 Task: Create an event for the beach cleanup.
Action: Mouse pressed left at (166, 223)
Screenshot: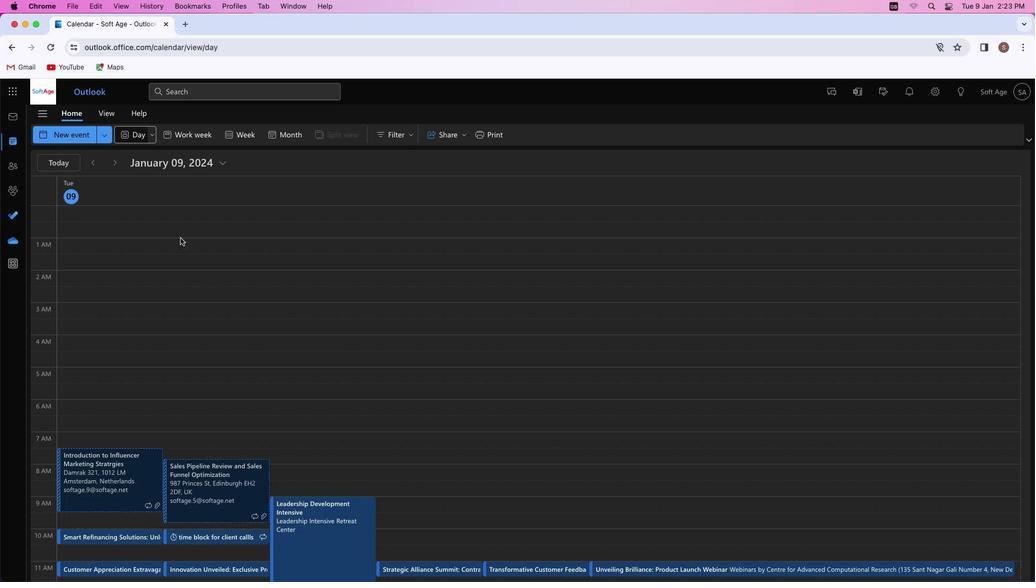 
Action: Mouse moved to (58, 121)
Screenshot: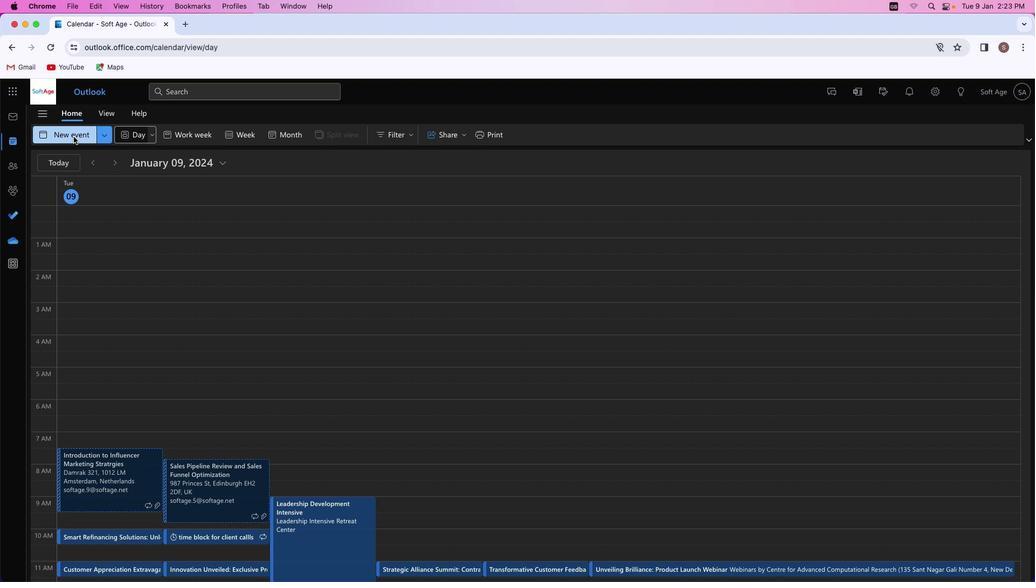 
Action: Mouse pressed left at (58, 121)
Screenshot: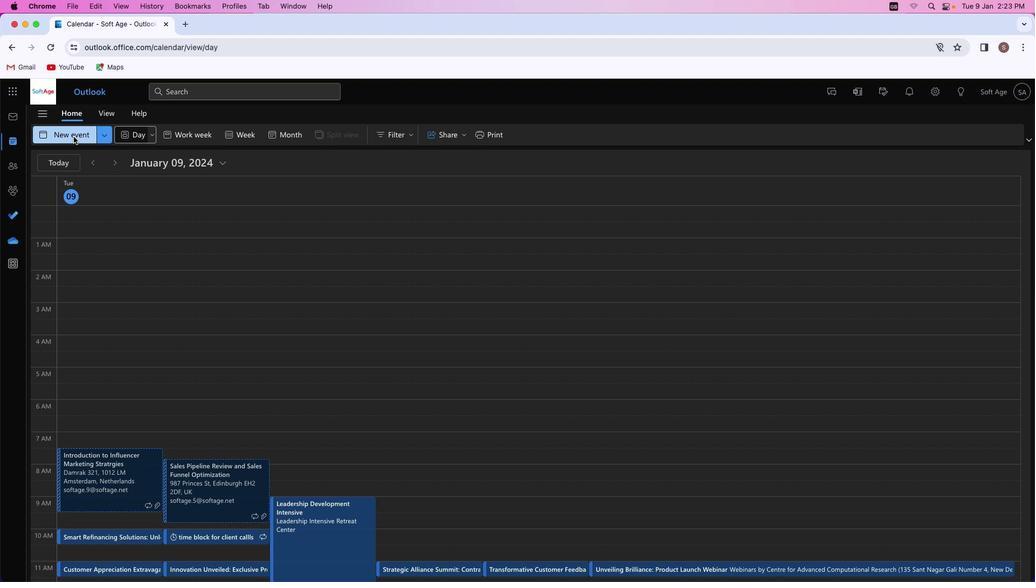 
Action: Mouse moved to (263, 186)
Screenshot: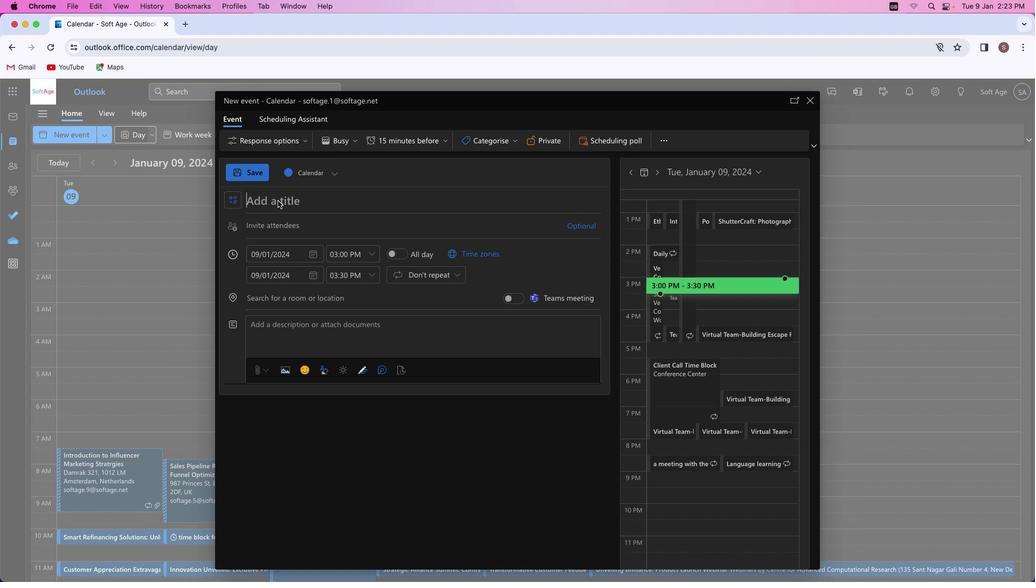 
Action: Mouse pressed left at (263, 186)
Screenshot: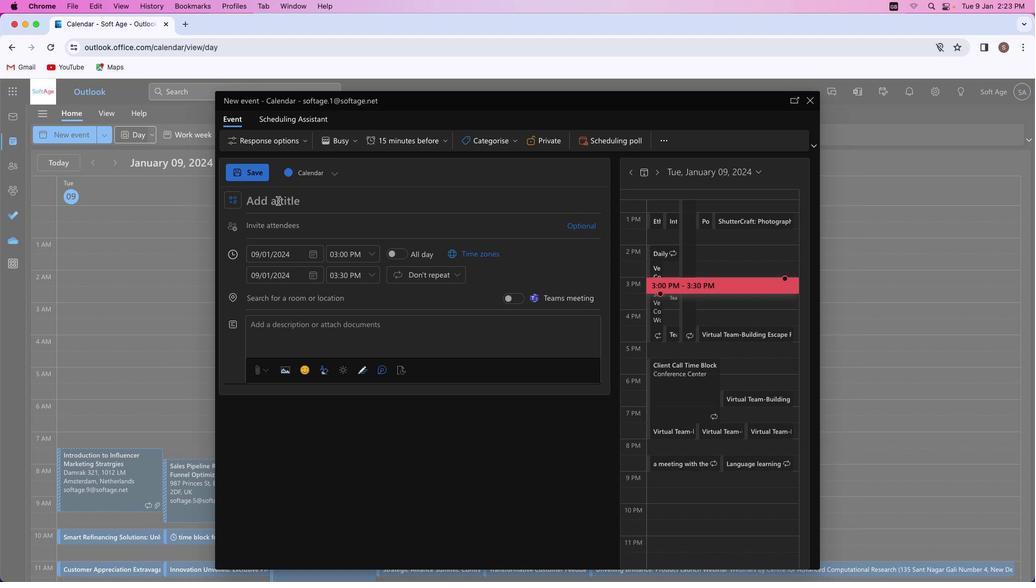 
Action: Key pressed Key.shift'C''o''a''s''t''a''l'Key.spaceKey.shift'C''a''r''e'Key.spaceKey.shift'I''n''i''t''i''a''t''i''v''e'Key.shift_r':'Key.spaceKey.shift'B''e''a''c''h'Key.space'c''l''e''a''n''u''p'
Screenshot: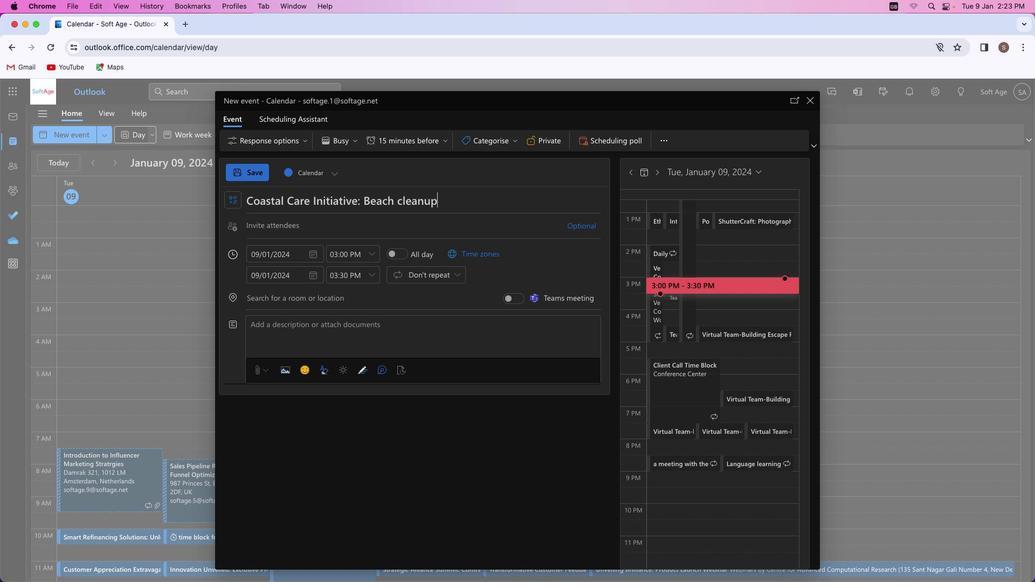 
Action: Mouse moved to (387, 186)
Screenshot: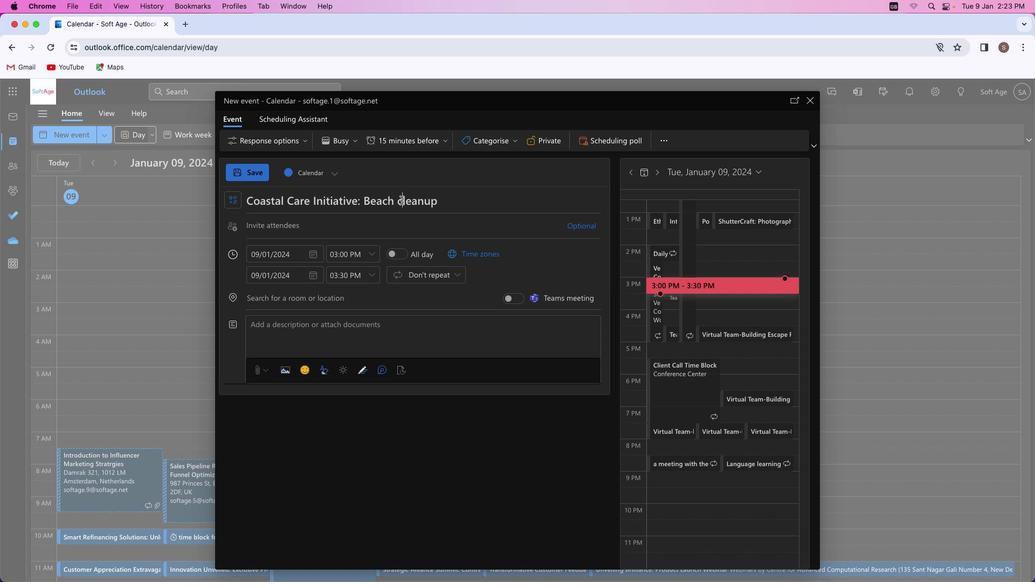 
Action: Mouse pressed left at (387, 186)
Screenshot: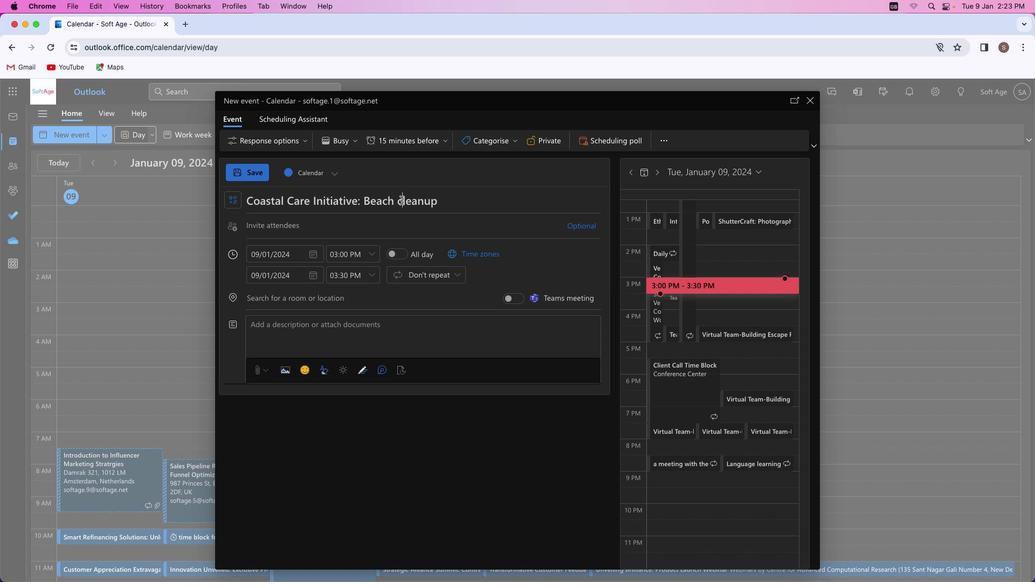 
Action: Key pressed Key.backspaceKey.shift'C'
Screenshot: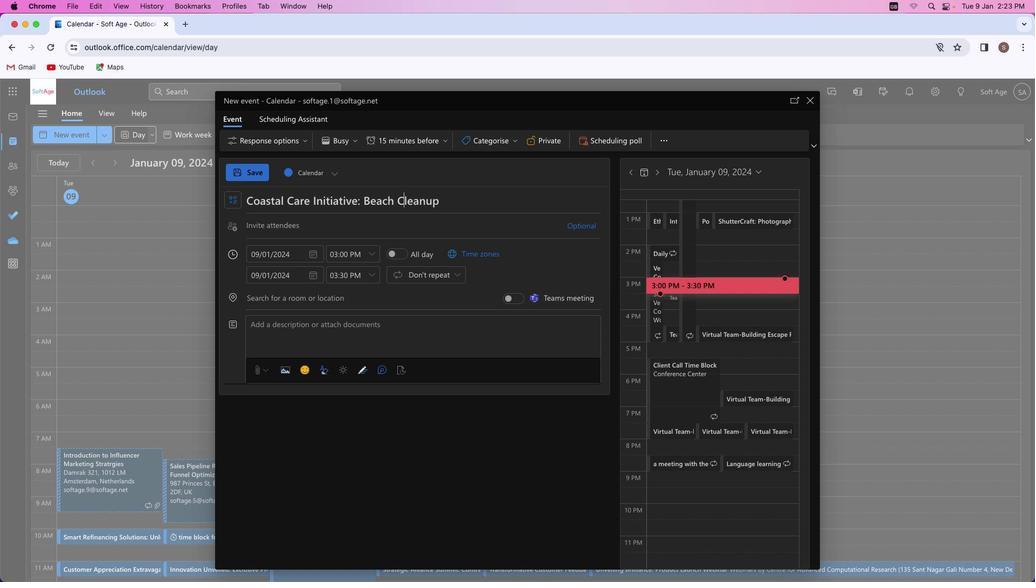
Action: Mouse moved to (265, 212)
Screenshot: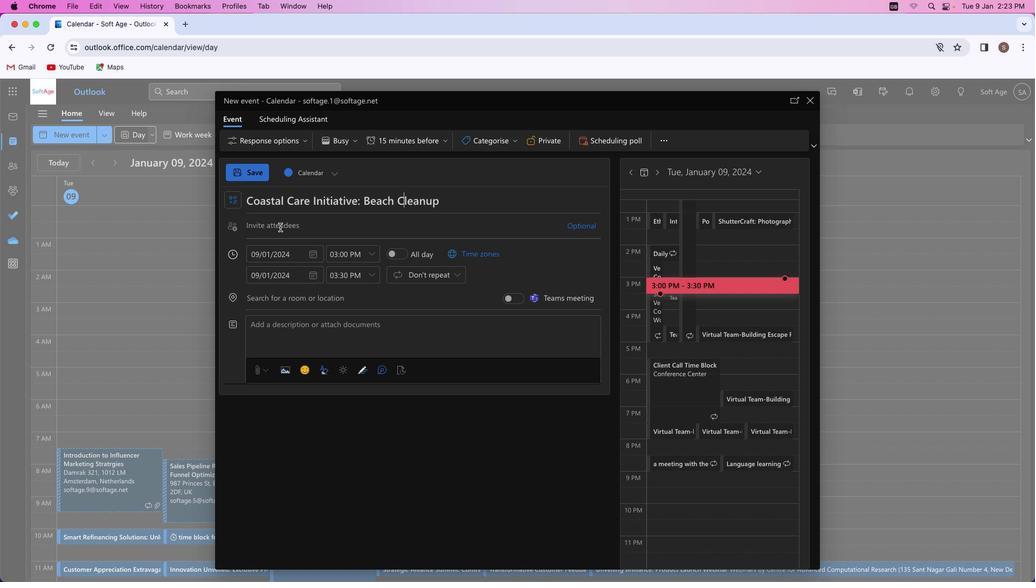 
Action: Mouse pressed left at (265, 212)
Screenshot: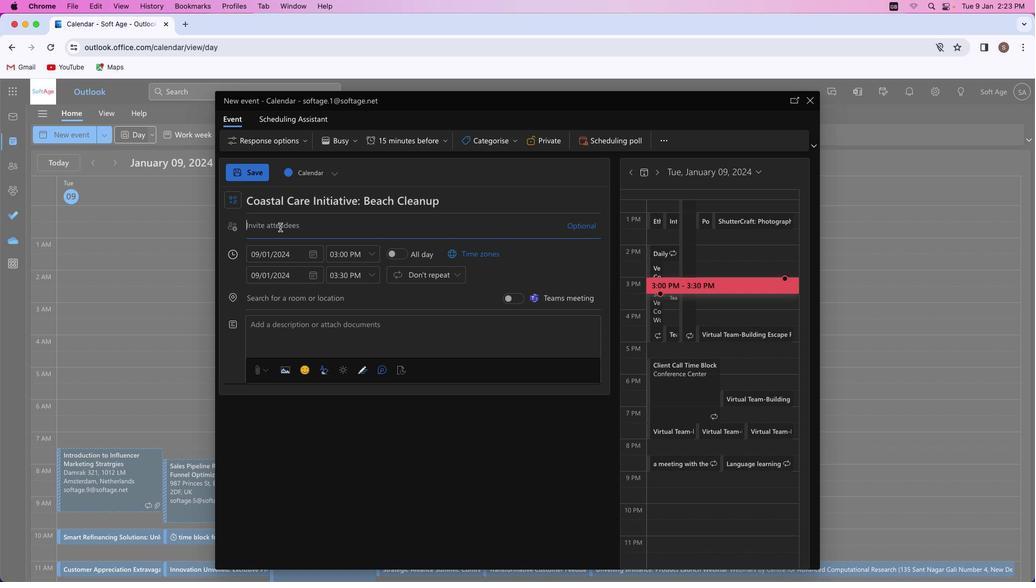 
Action: Key pressed Key.shift'A''k''a''s''h''r''a''j''p''u''t'Key.shift'@''o''u''t''l''o''o''k''.''c''o''m'
Screenshot: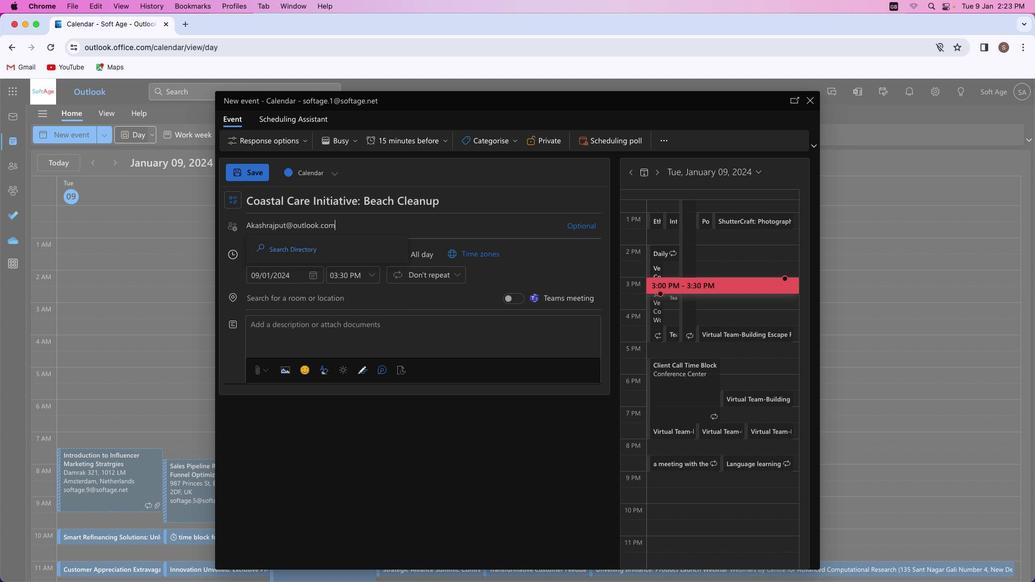 
Action: Mouse moved to (303, 230)
Screenshot: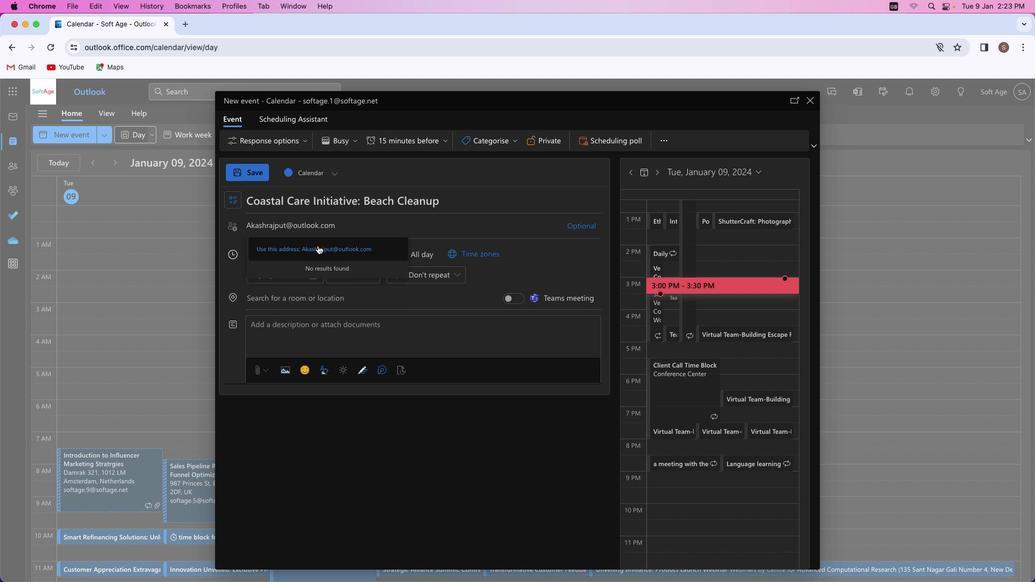 
Action: Mouse pressed left at (303, 230)
Screenshot: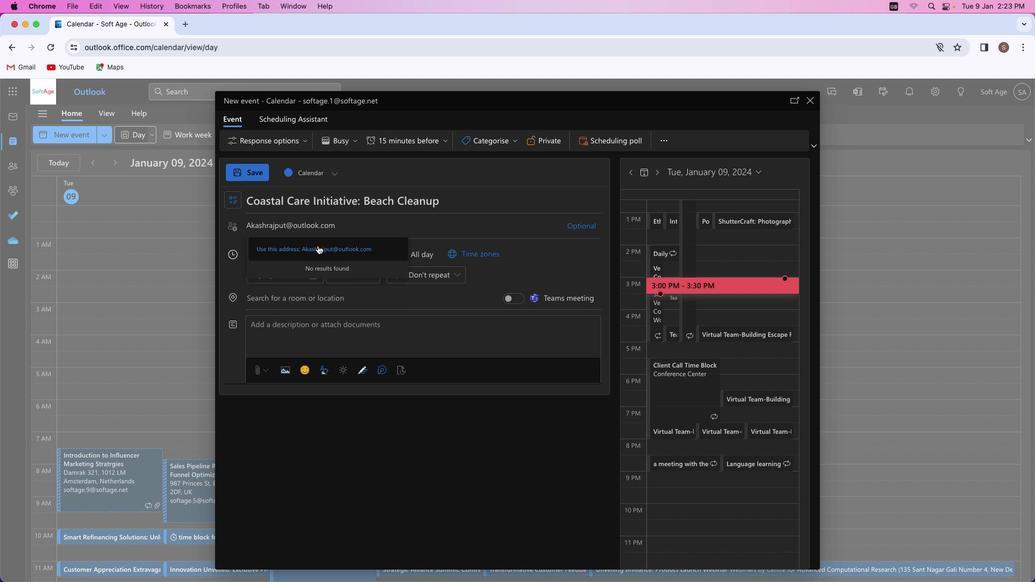 
Action: Mouse moved to (360, 235)
Screenshot: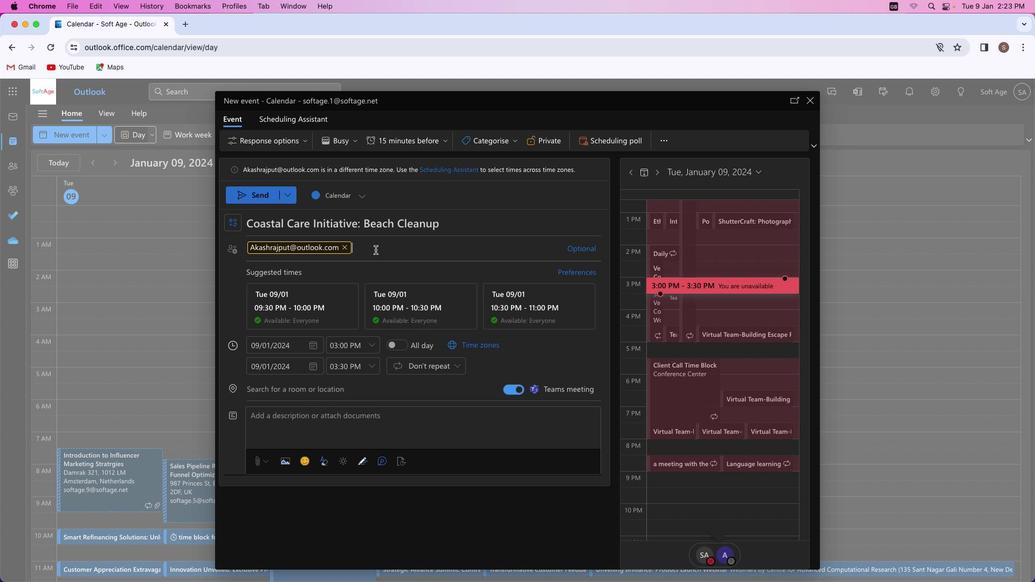 
Action: Key pressed 's''h''i''v''a''m''y''a''d''a''v''s''m''4''1'Key.shift'@''o''u''t''l''o''o''k''.''c''o''m'
Screenshot: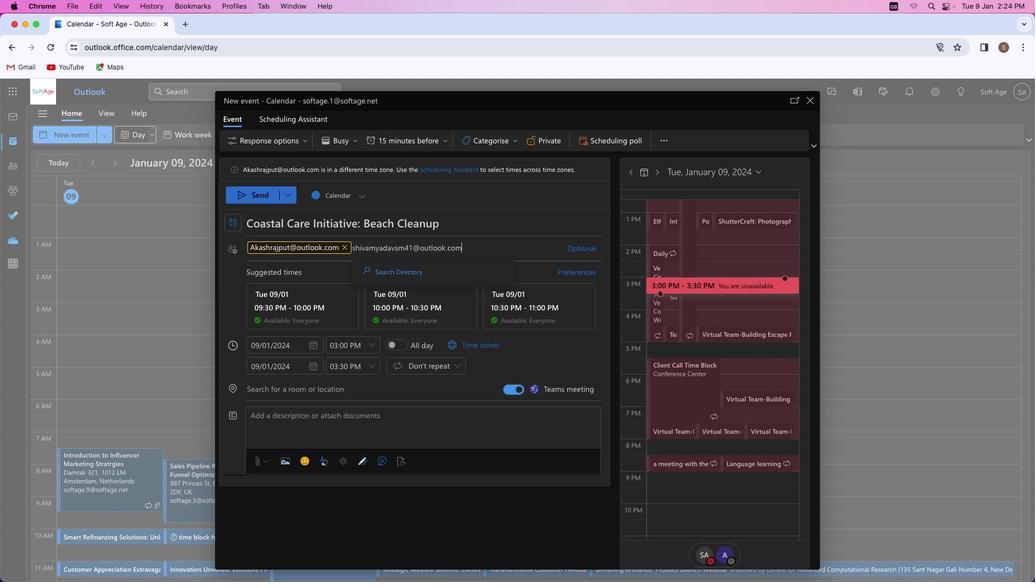 
Action: Mouse moved to (456, 257)
Screenshot: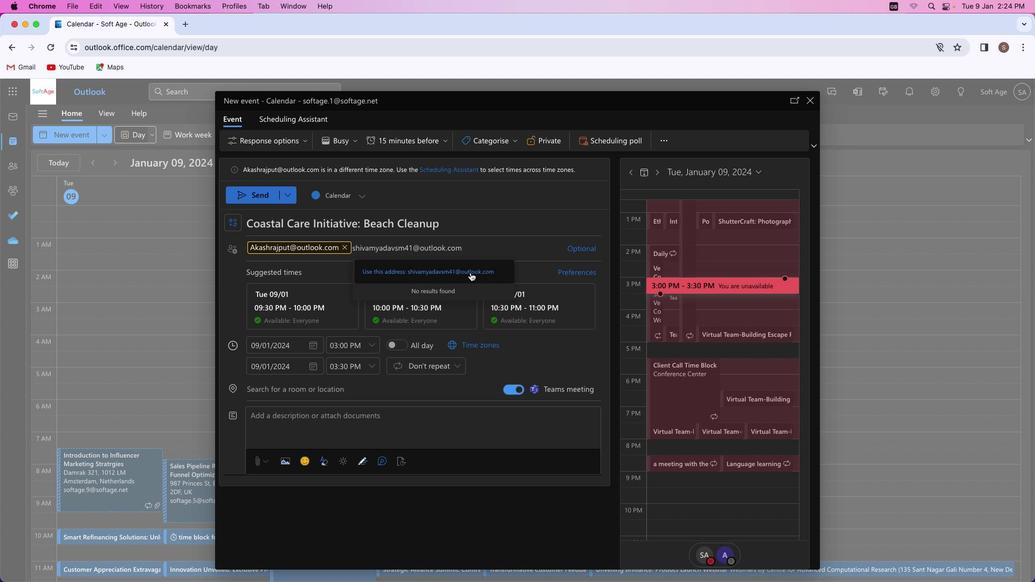 
Action: Mouse pressed left at (456, 257)
Screenshot: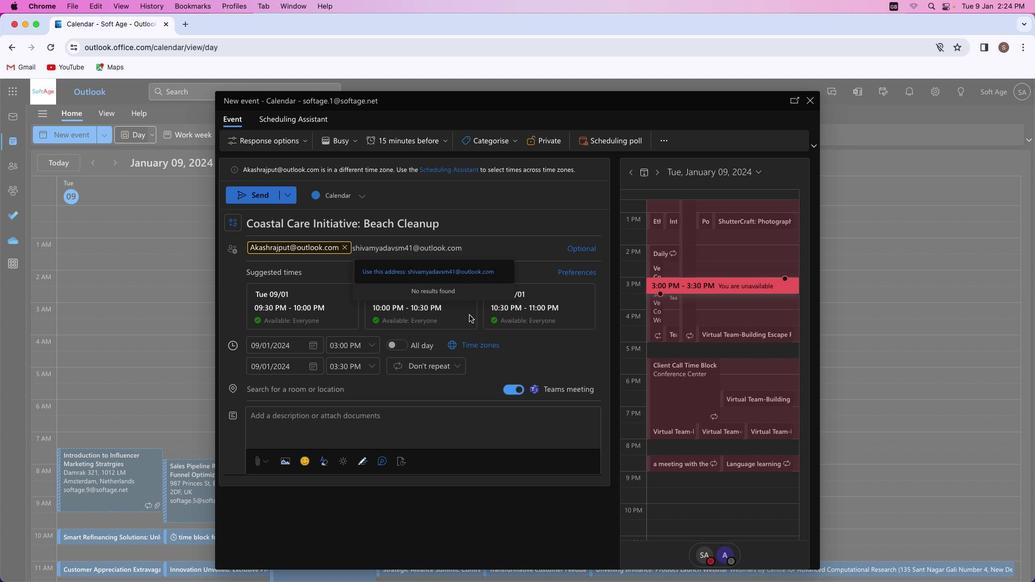 
Action: Mouse moved to (499, 380)
Screenshot: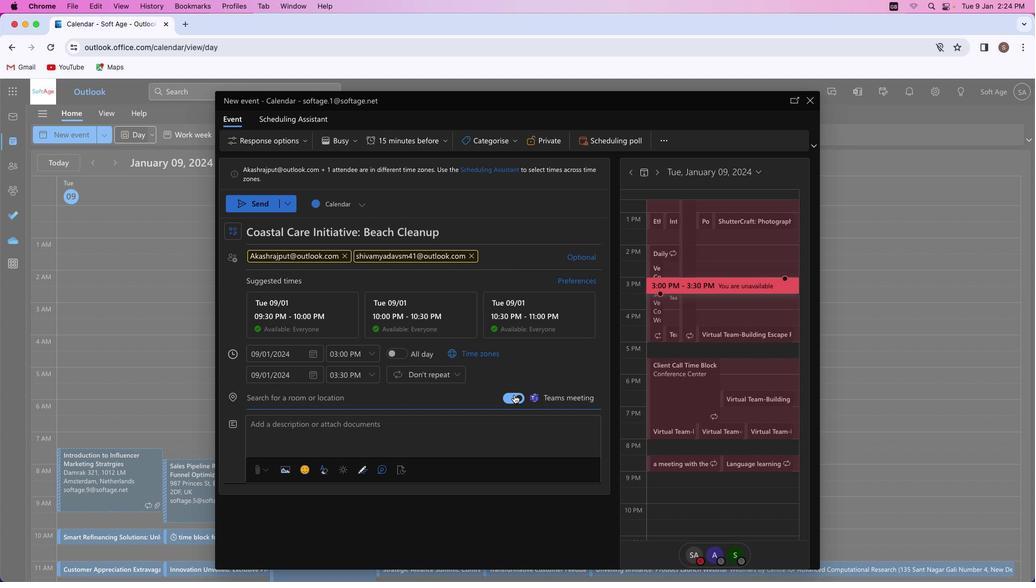 
Action: Mouse pressed left at (499, 380)
Screenshot: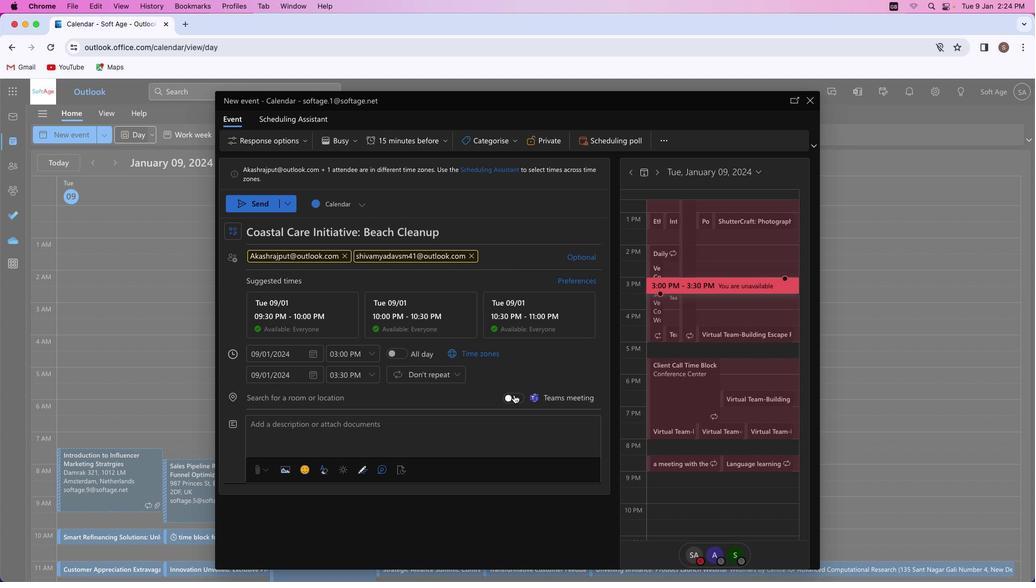 
Action: Mouse moved to (264, 384)
Screenshot: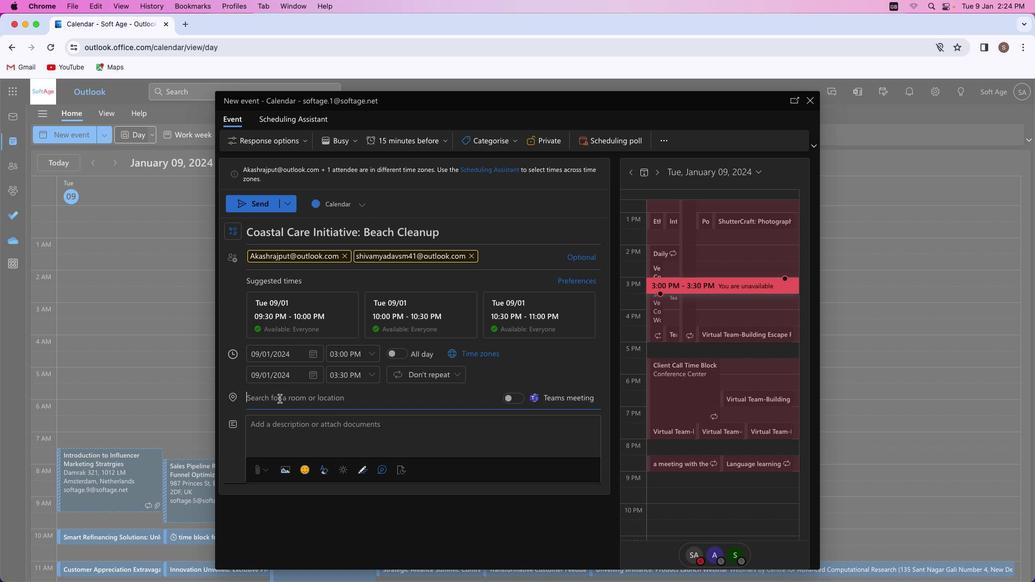 
Action: Mouse pressed left at (264, 384)
Screenshot: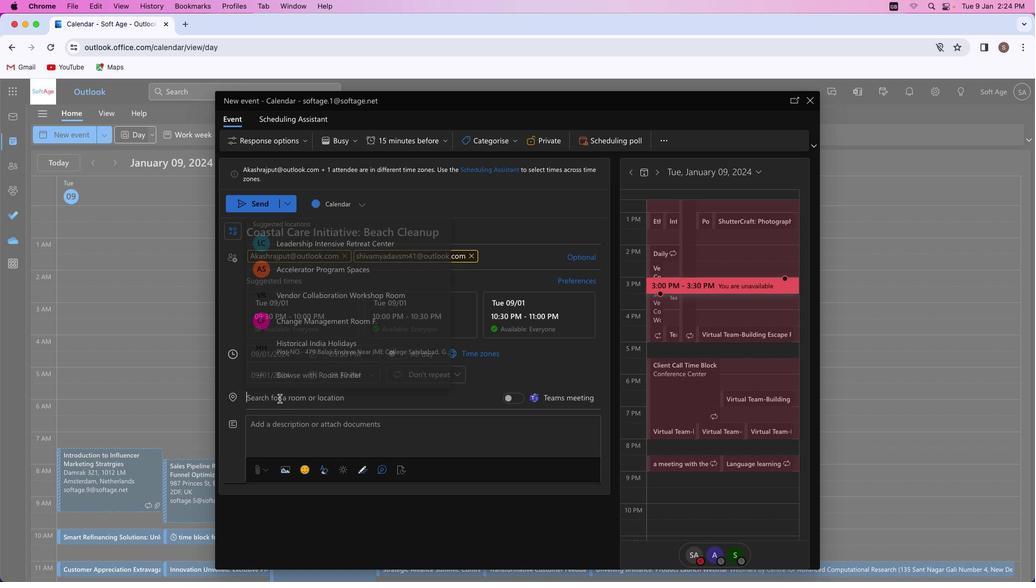 
Action: Key pressed Key.shift_r'B''e''a''c''h'
Screenshot: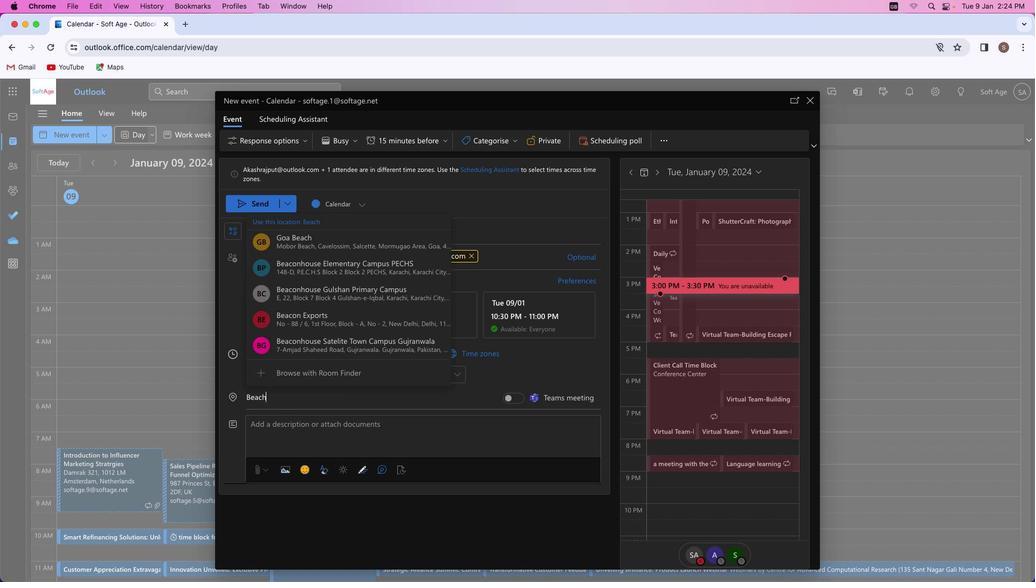 
Action: Mouse moved to (291, 231)
Screenshot: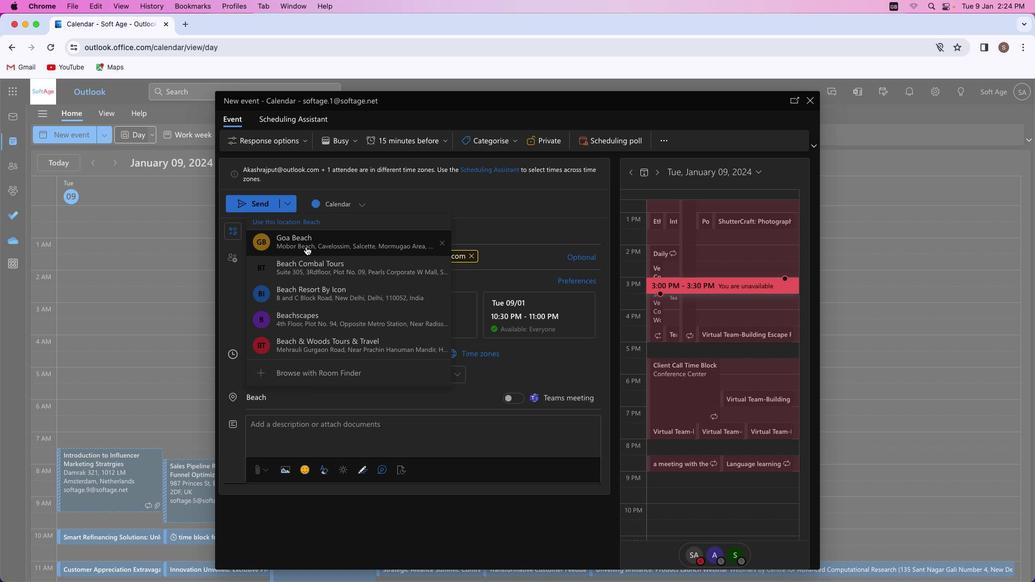 
Action: Mouse pressed left at (291, 231)
Screenshot: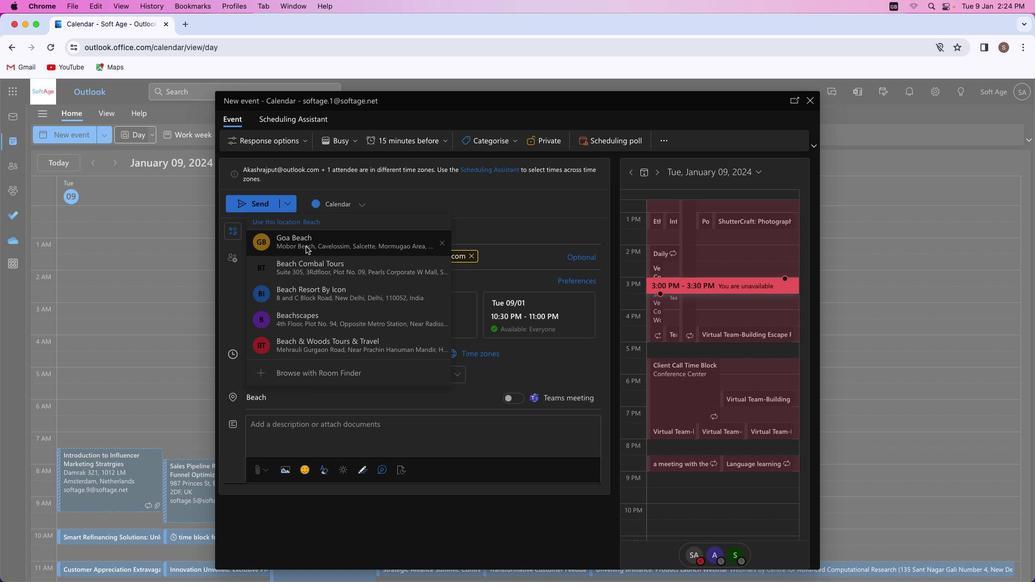 
Action: Mouse moved to (286, 408)
Screenshot: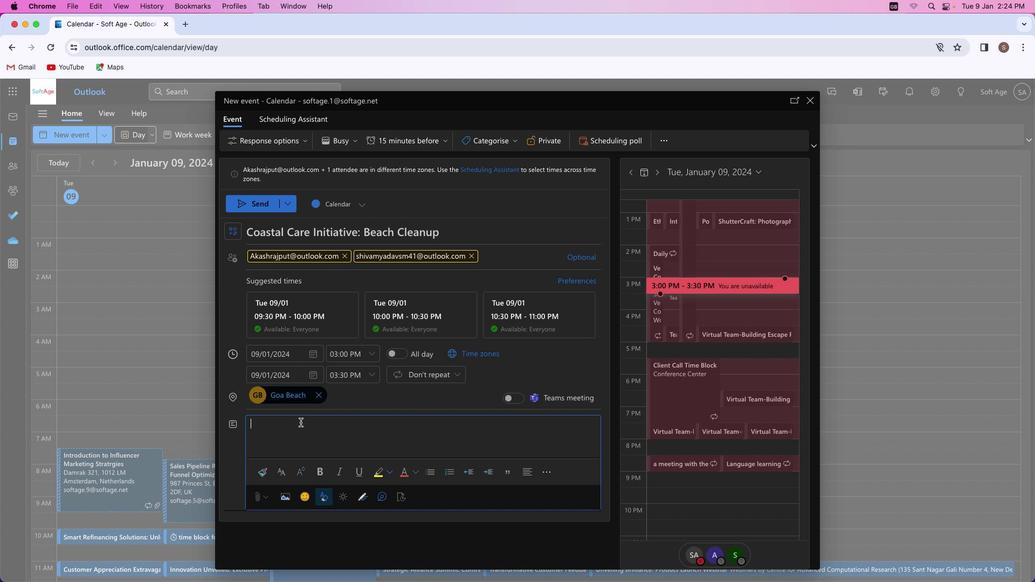 
Action: Mouse pressed left at (286, 408)
Screenshot: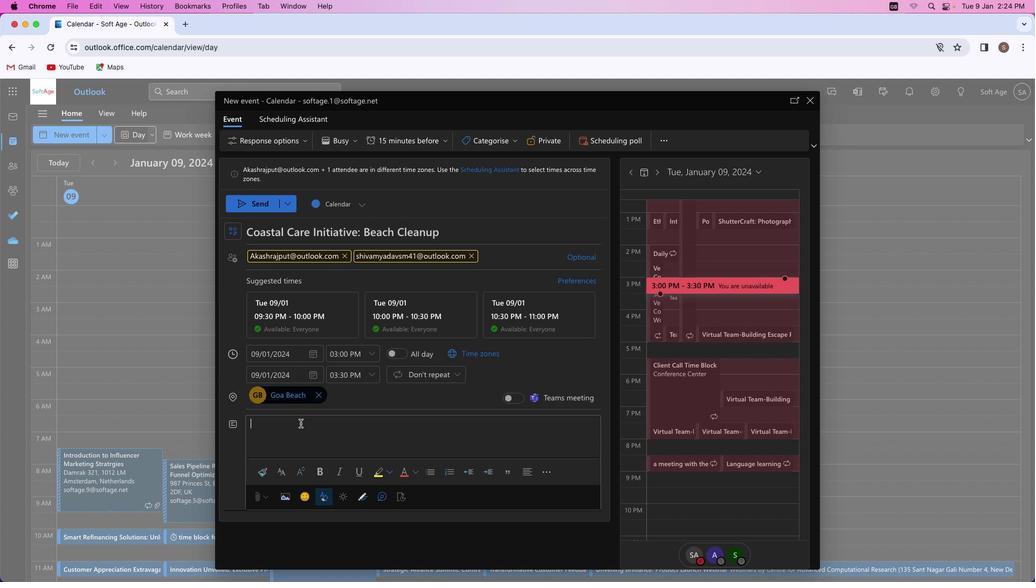 
Action: Mouse moved to (286, 414)
Screenshot: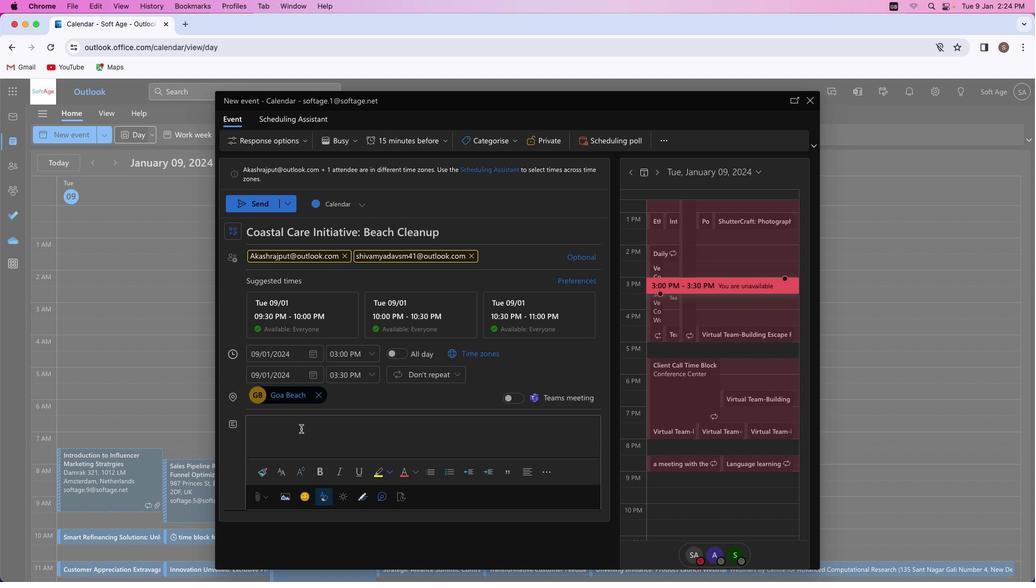 
Action: Key pressed Key.shift_r'J''o''i''n'Key.space'h''a''n''d''s'Key.space'f''o''r'Key.space'a'Key.space'c''l''e''a''n''e''r'Key.space'c''o''a''s''t''l''i''n''e''.'Key.spaceKey.shift_r'P''a''r''t''i''c''i''p''a''t''e'Key.space'i''n'Key.space'o''u''r'Key.space'b''e''a''c''h'Key.space'c''l''e''a''n''u''p'','Key.space'w''h''e''r''e'Key.space'e''v''e''r''y'Key.space'a''c''t''i''o''n'Key.space'c''o''u''n''t''s''.'Key.spaceKey.shift'T''o''g''e''t''h''e''r'','Key.space'l''e''t'"'"'s'Key.space'p''r''e''s''e''r''v''e'Key.space'm''a''r''i''n''e'Key.space'l''i''f''e'Key.space'a''n''d'Key.space'c''r''e''a''t''e'Key.space'a'Key.space'p''r''i''s''t''i''n''e'','Key.space's''u''s''t''a''i''n''a''b''l''e'Key.space'e''n''v''i''r''o''n''m''e''n''t''.'
Screenshot: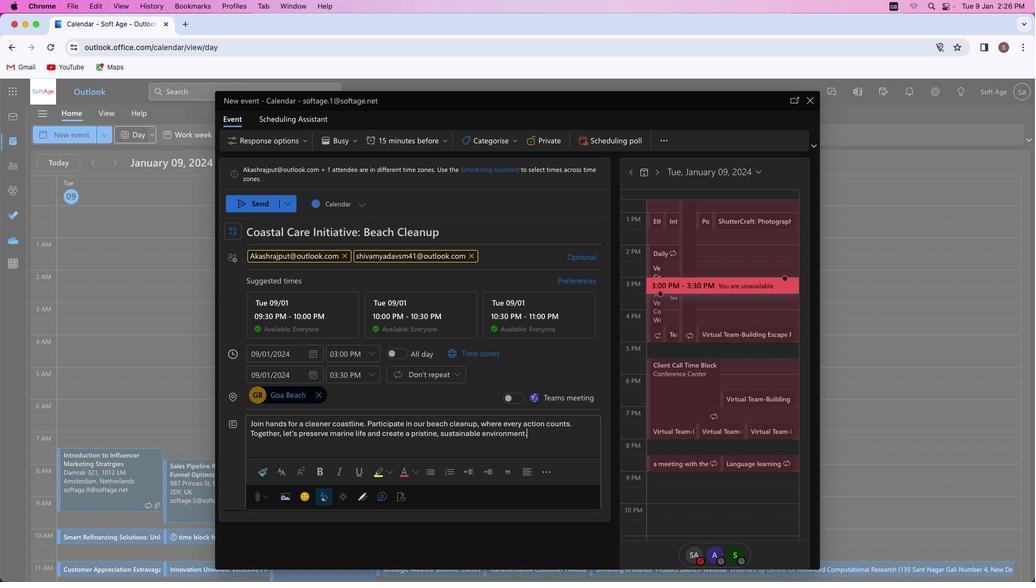 
Action: Mouse moved to (348, 408)
Screenshot: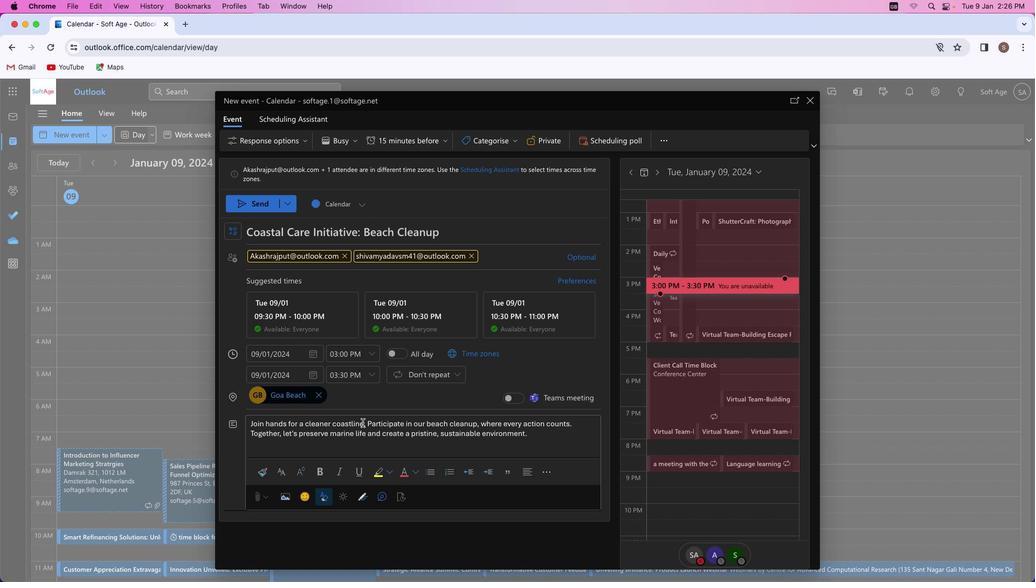 
Action: Mouse pressed left at (348, 408)
Screenshot: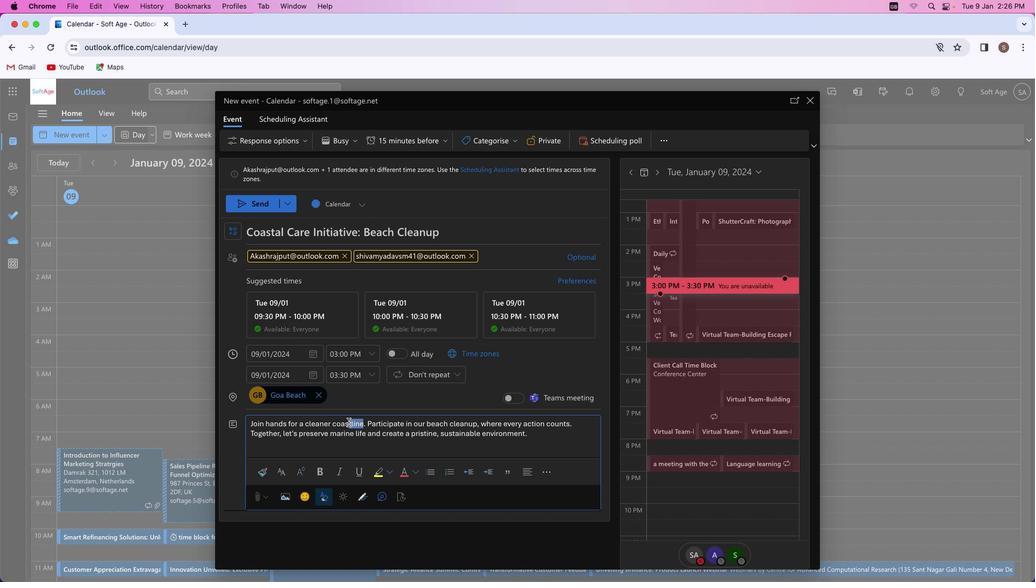 
Action: Mouse moved to (305, 456)
Screenshot: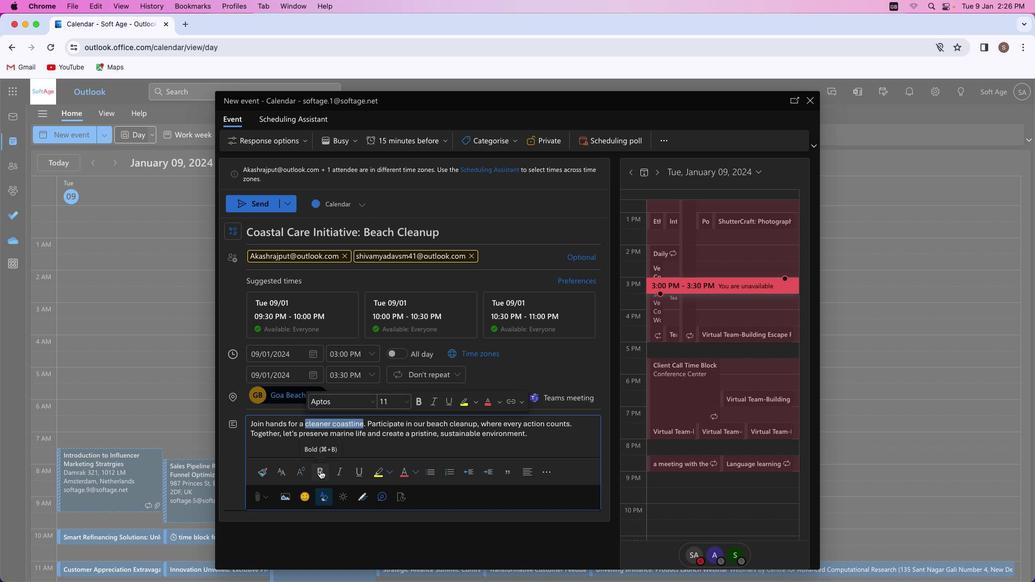 
Action: Mouse pressed left at (305, 456)
Screenshot: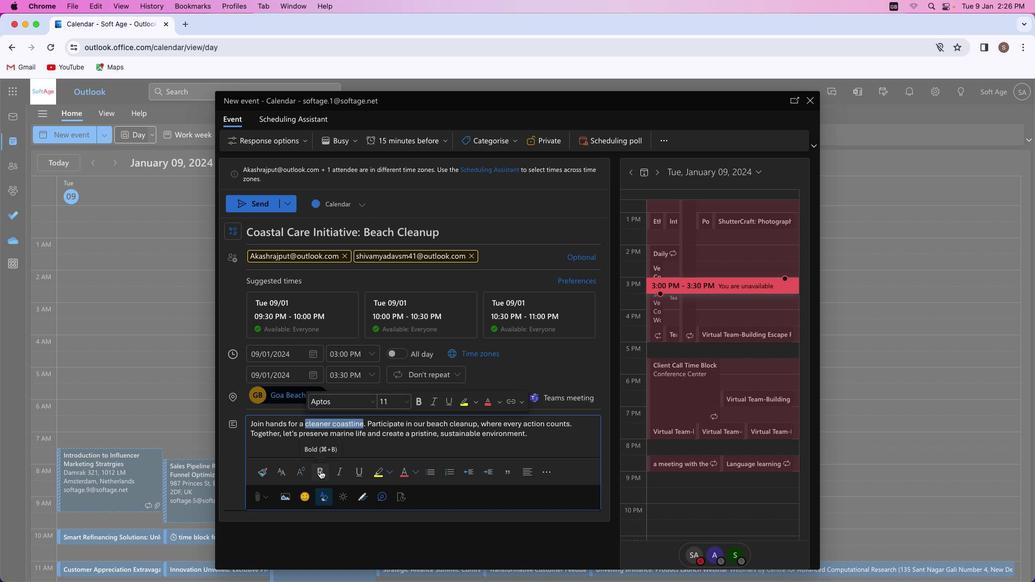 
Action: Mouse moved to (326, 457)
Screenshot: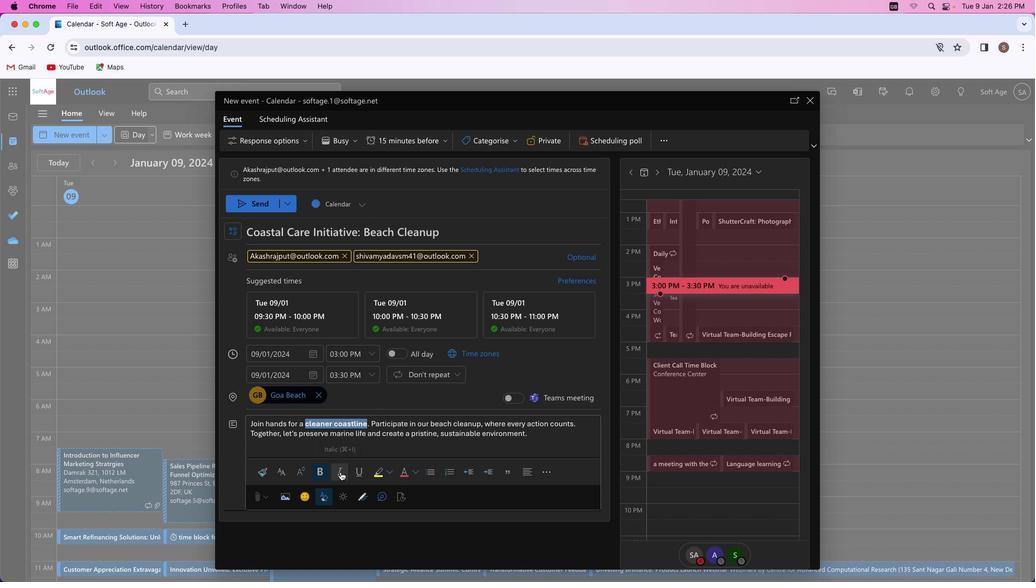 
Action: Mouse pressed left at (326, 457)
Screenshot: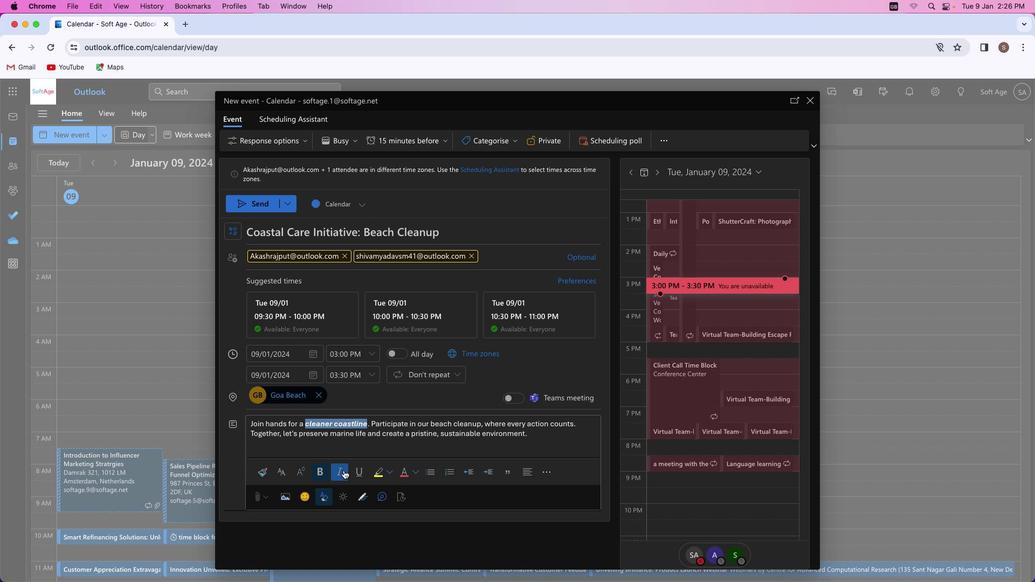 
Action: Mouse moved to (415, 425)
Screenshot: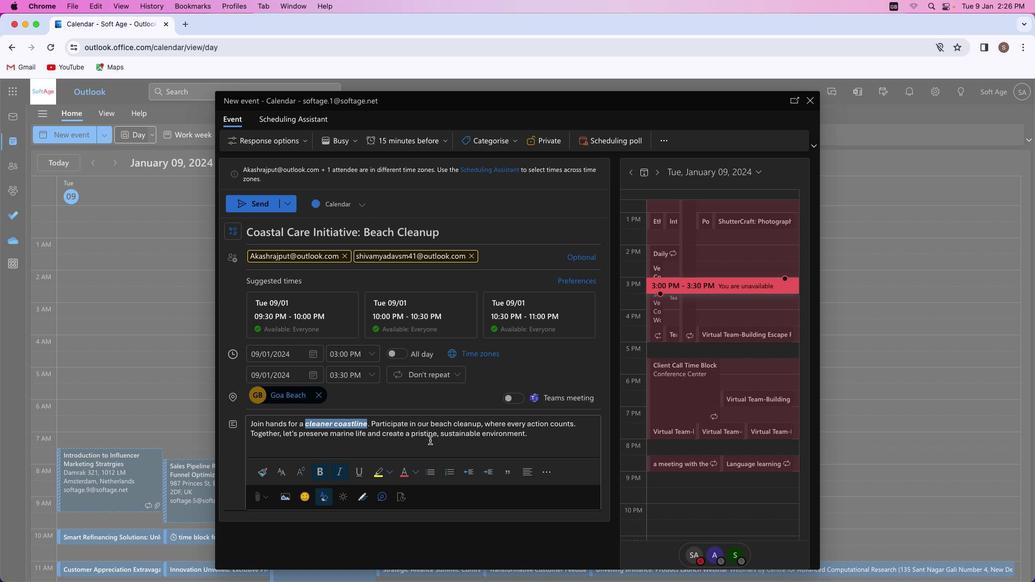 
Action: Mouse pressed left at (415, 425)
Screenshot: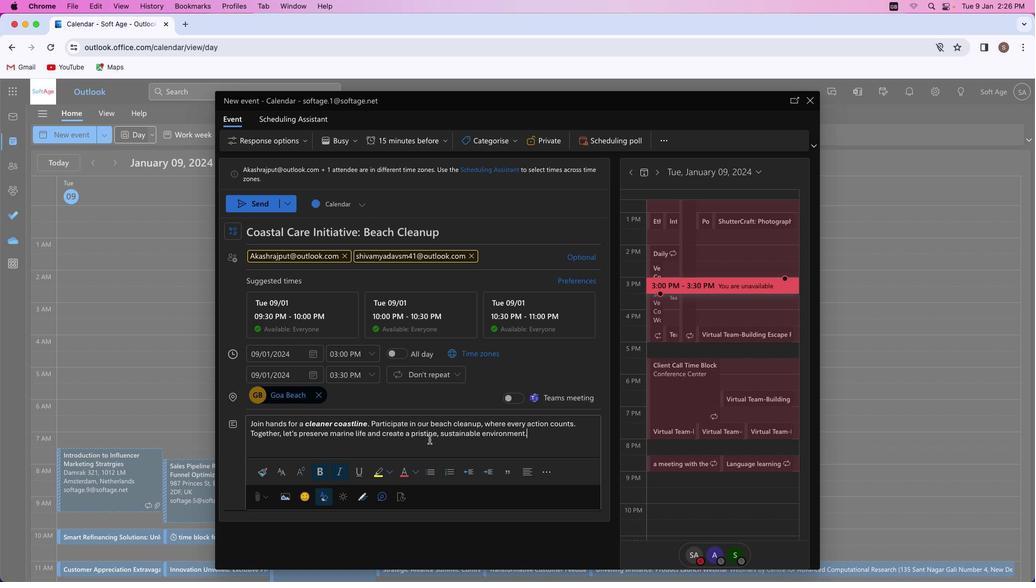 
Action: Mouse moved to (414, 408)
Screenshot: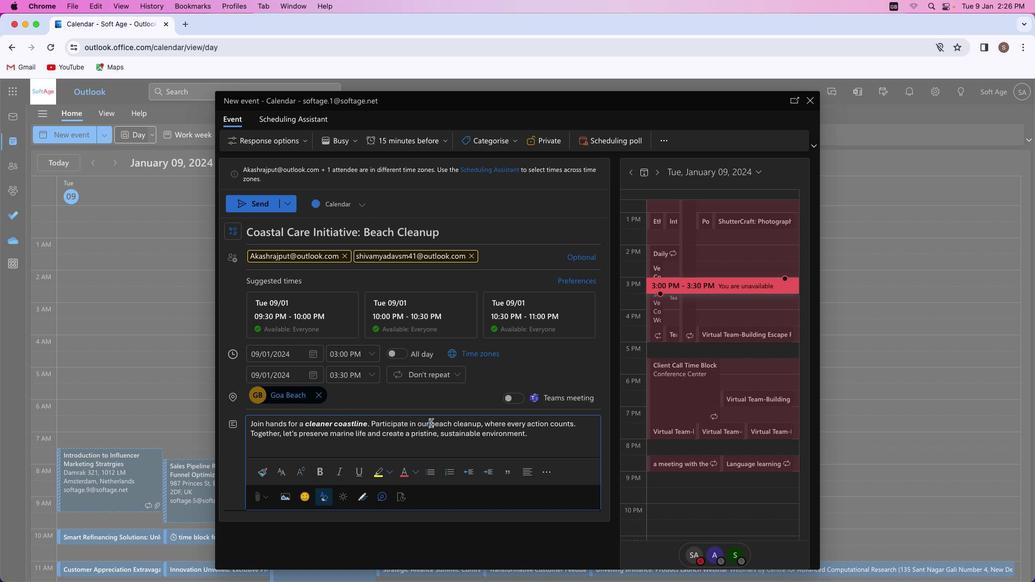 
Action: Mouse pressed left at (414, 408)
Screenshot: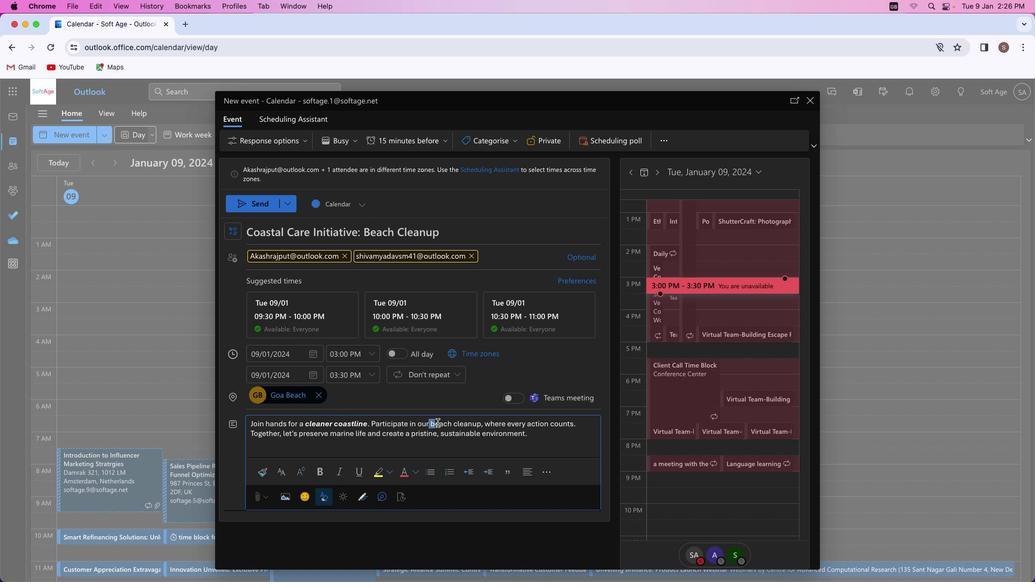 
Action: Mouse moved to (308, 457)
Screenshot: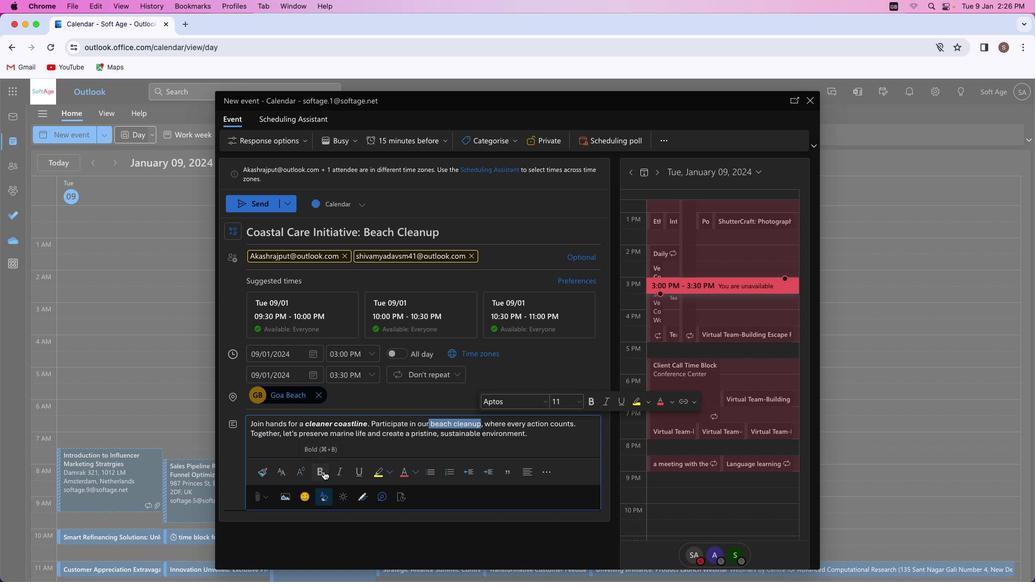 
Action: Mouse pressed left at (308, 457)
Screenshot: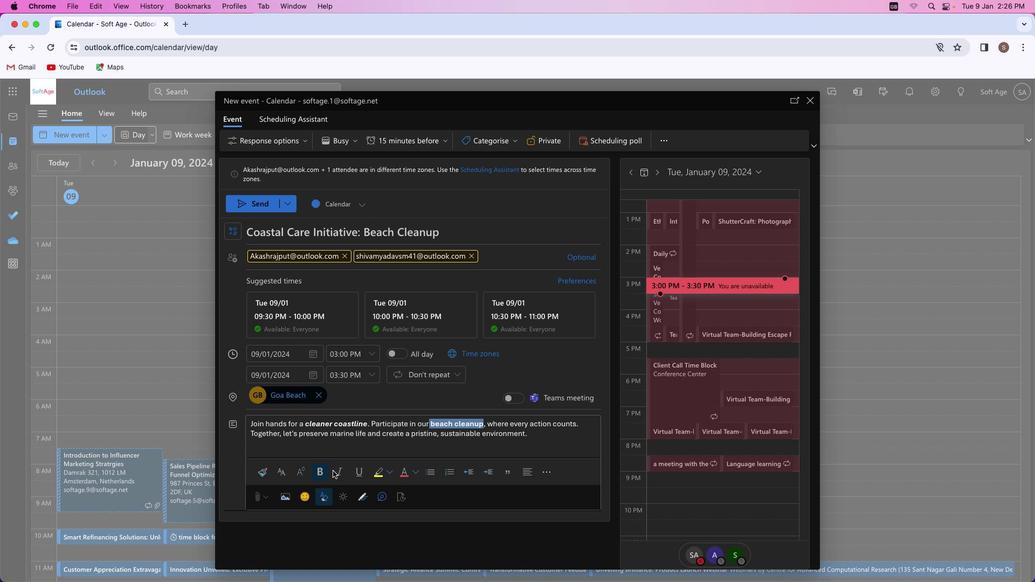 
Action: Mouse moved to (327, 456)
Screenshot: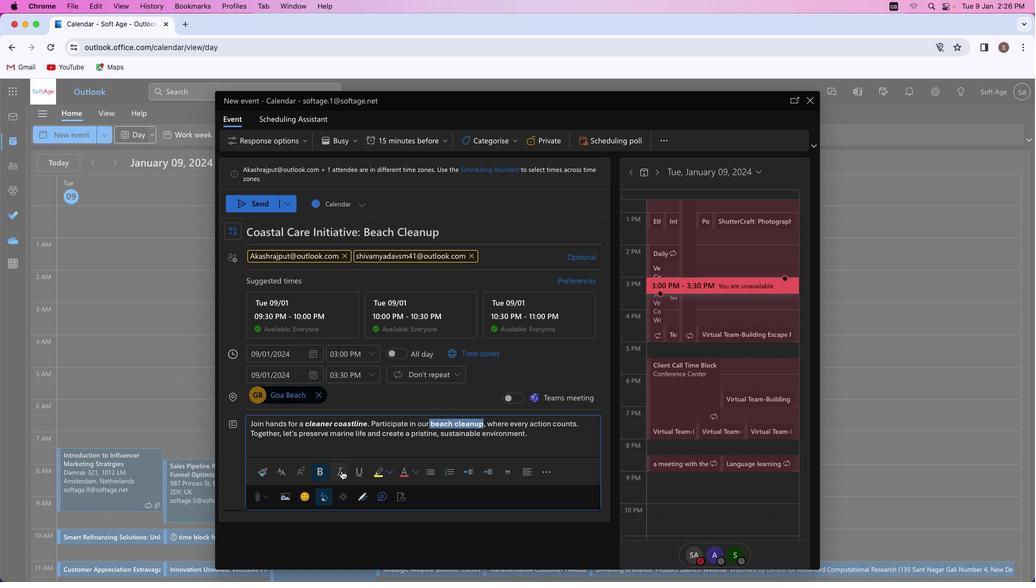 
Action: Mouse pressed left at (327, 456)
Screenshot: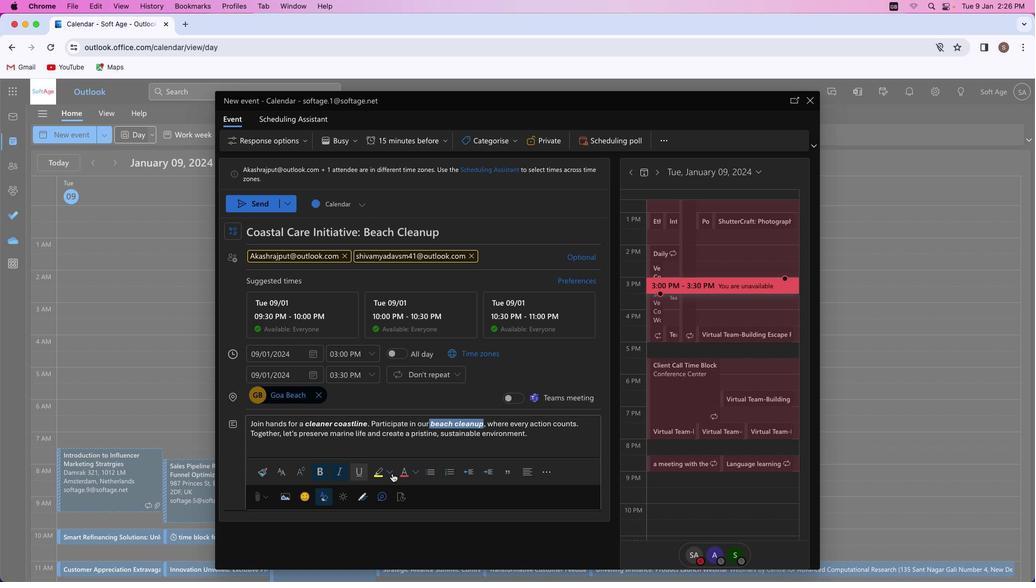 
Action: Mouse moved to (392, 457)
Screenshot: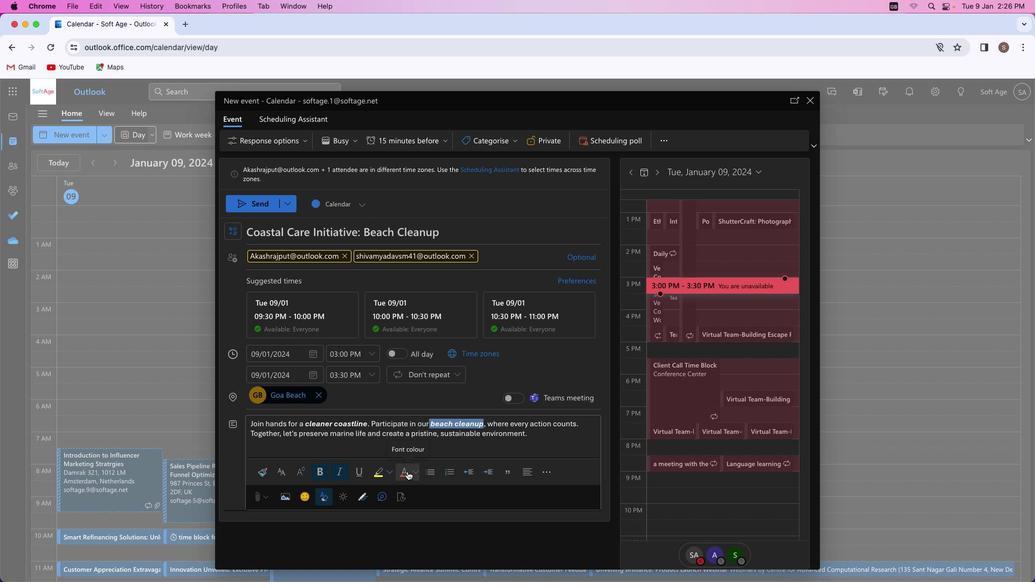 
Action: Mouse pressed left at (392, 457)
Screenshot: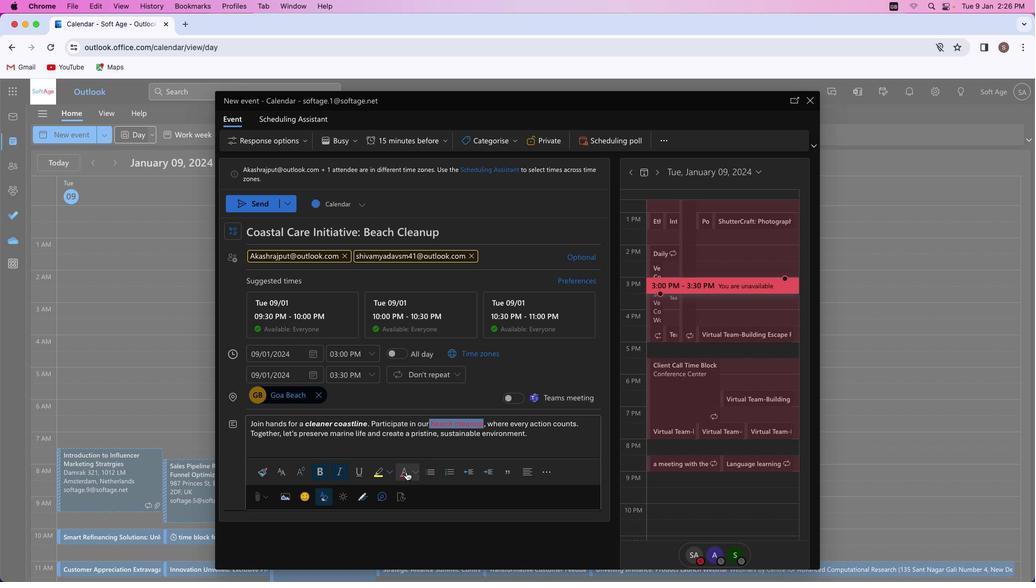 
Action: Mouse moved to (475, 435)
Screenshot: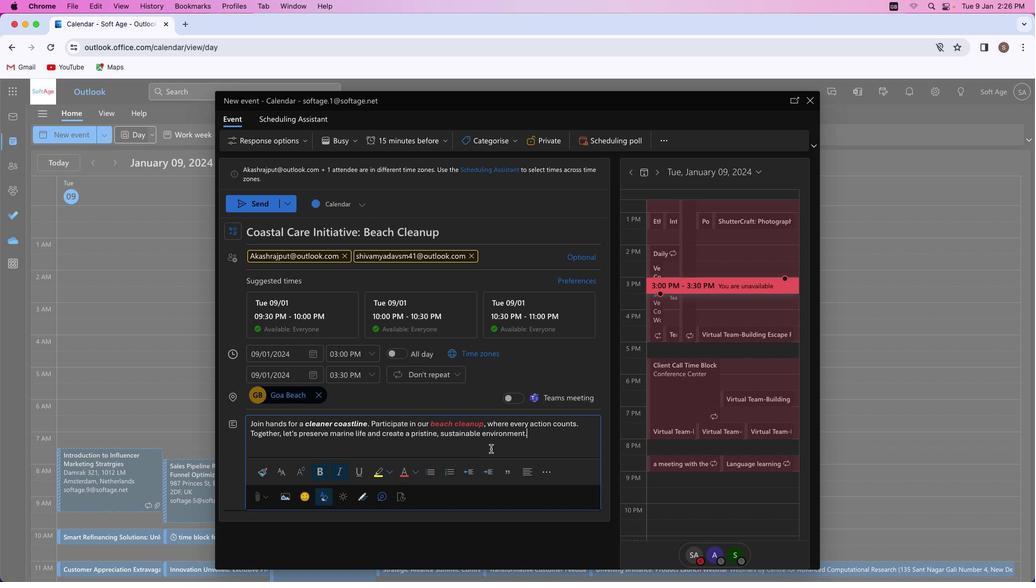 
Action: Mouse pressed left at (475, 435)
Screenshot: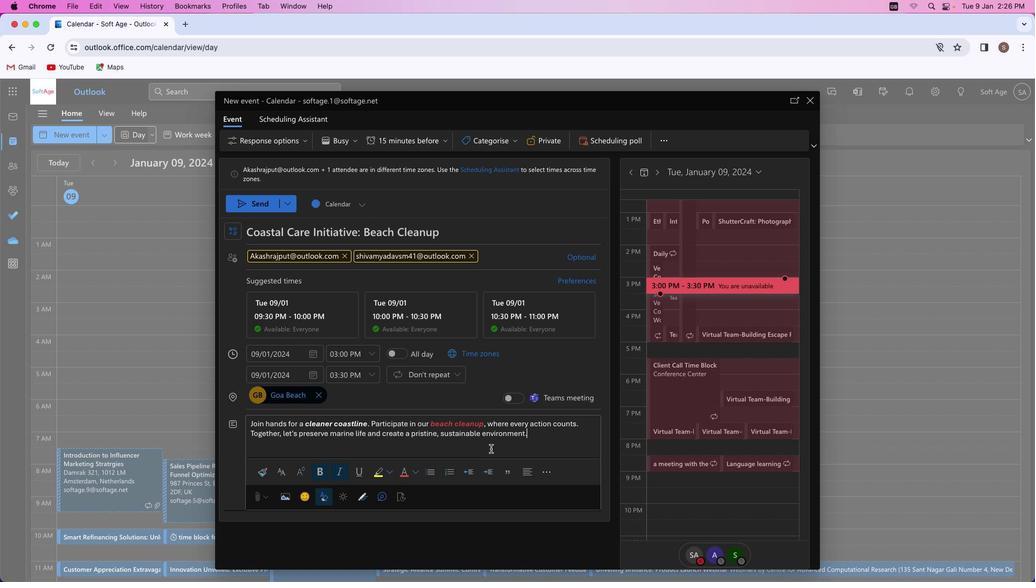 
Action: Mouse moved to (526, 418)
Screenshot: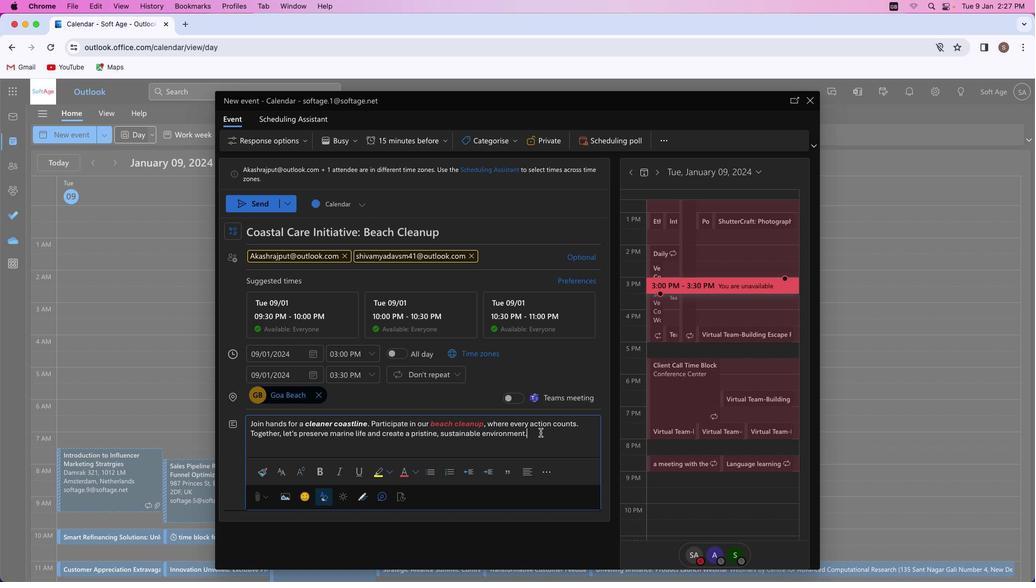 
Action: Mouse pressed left at (526, 418)
Screenshot: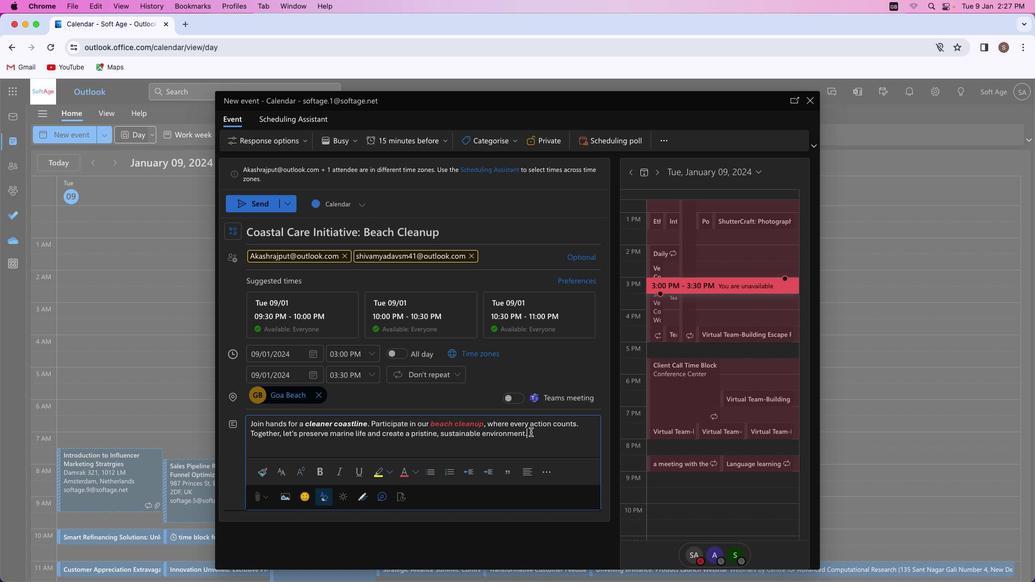 
Action: Mouse moved to (361, 457)
Screenshot: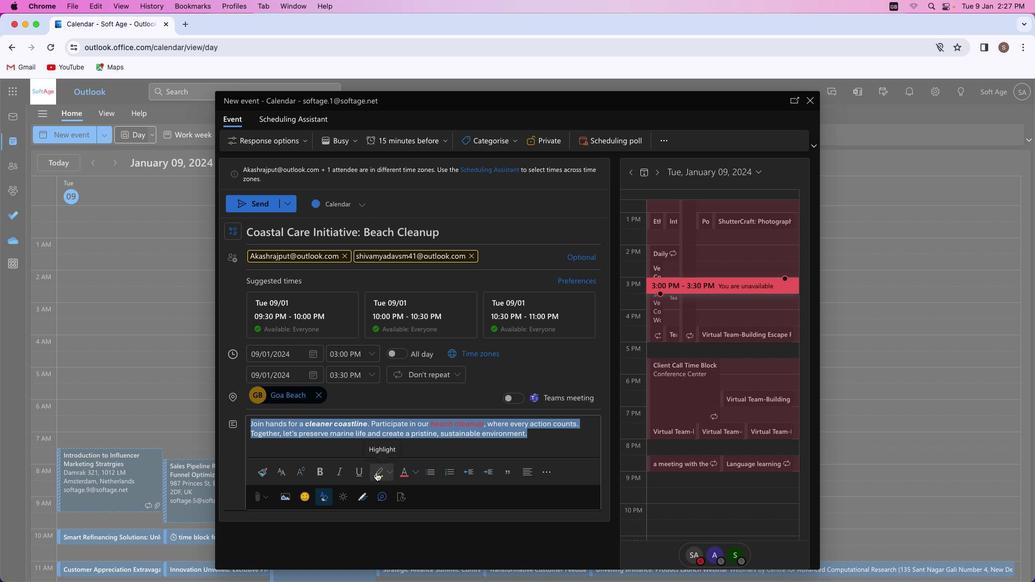 
Action: Mouse pressed left at (361, 457)
Screenshot: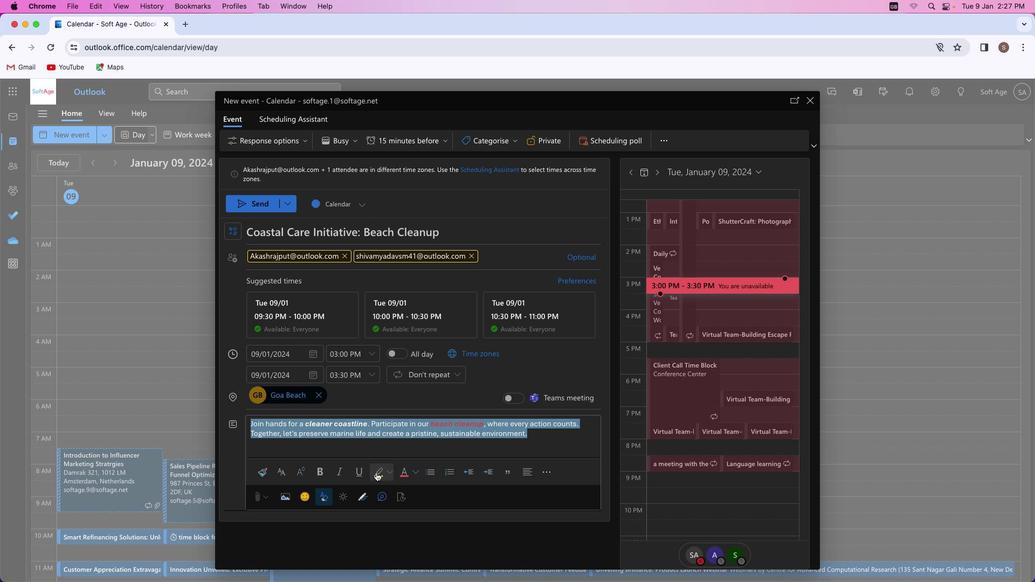 
Action: Mouse moved to (321, 422)
Screenshot: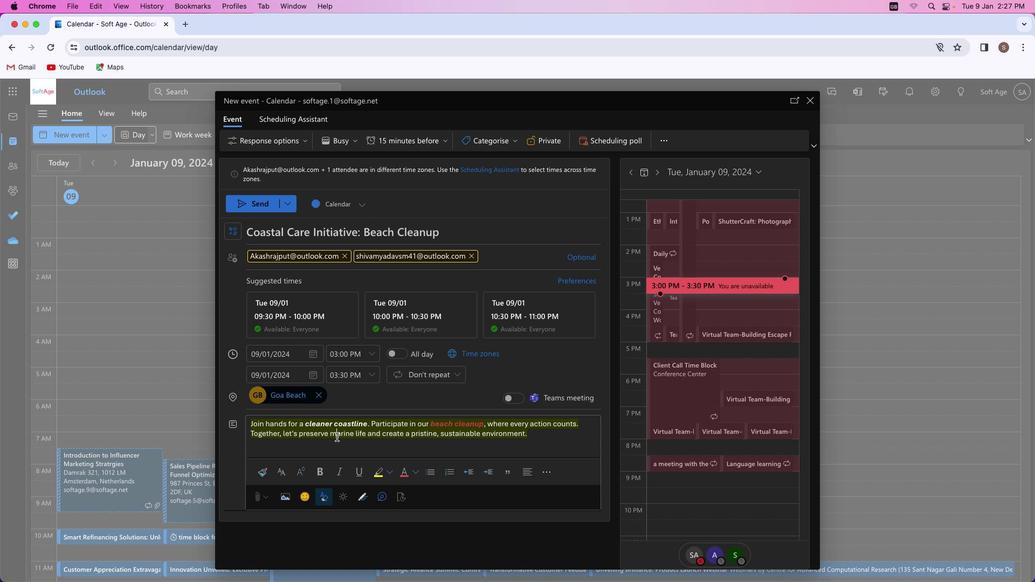 
Action: Mouse pressed left at (321, 422)
Screenshot: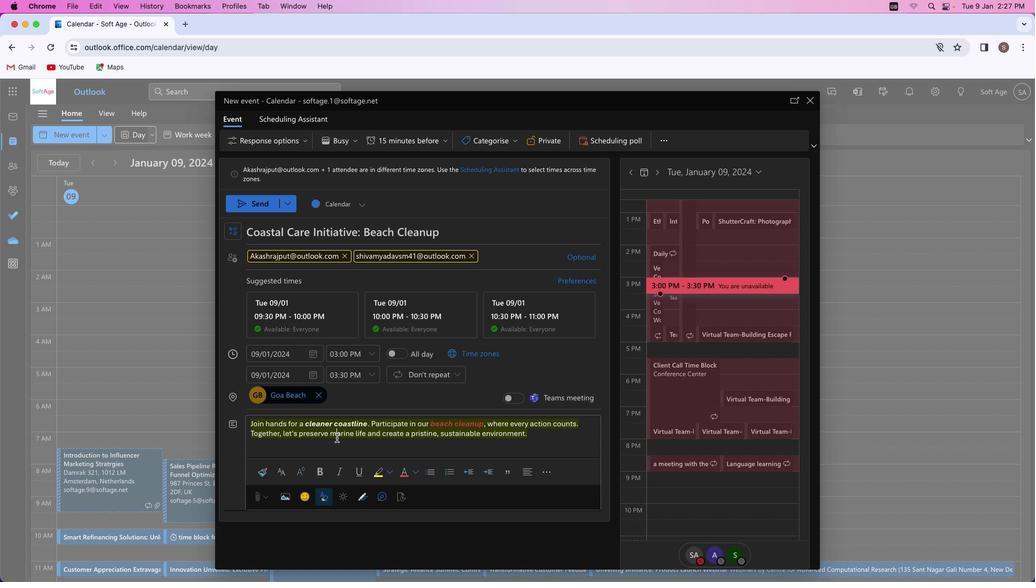 
Action: Mouse moved to (522, 429)
Screenshot: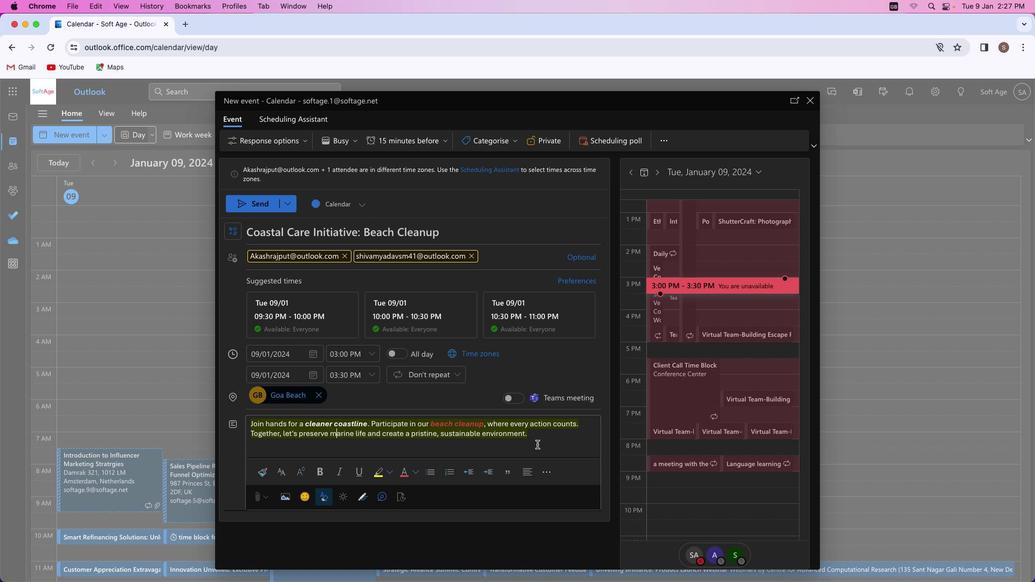 
Action: Mouse pressed left at (522, 429)
Screenshot: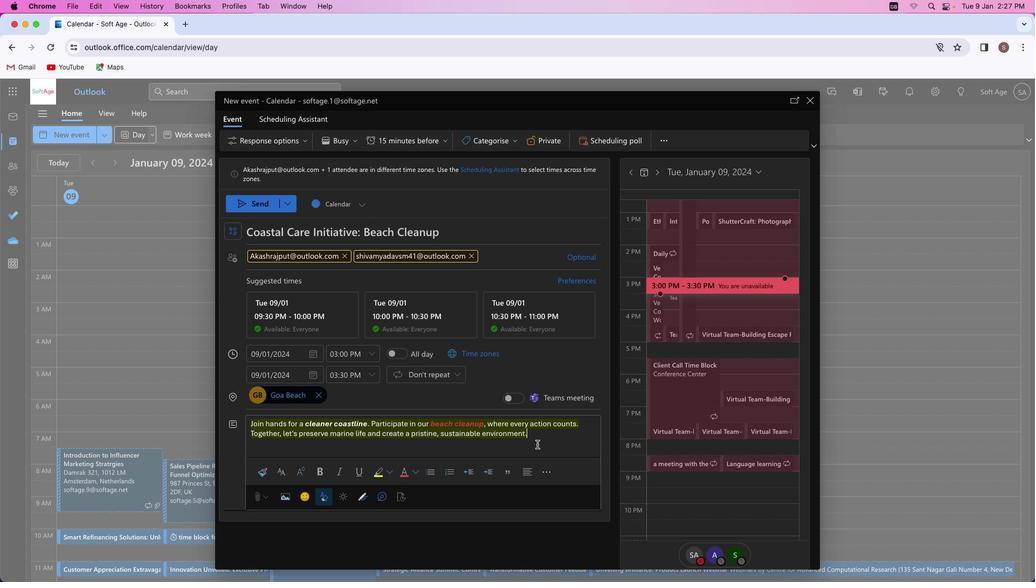 
Action: Mouse moved to (563, 240)
Screenshot: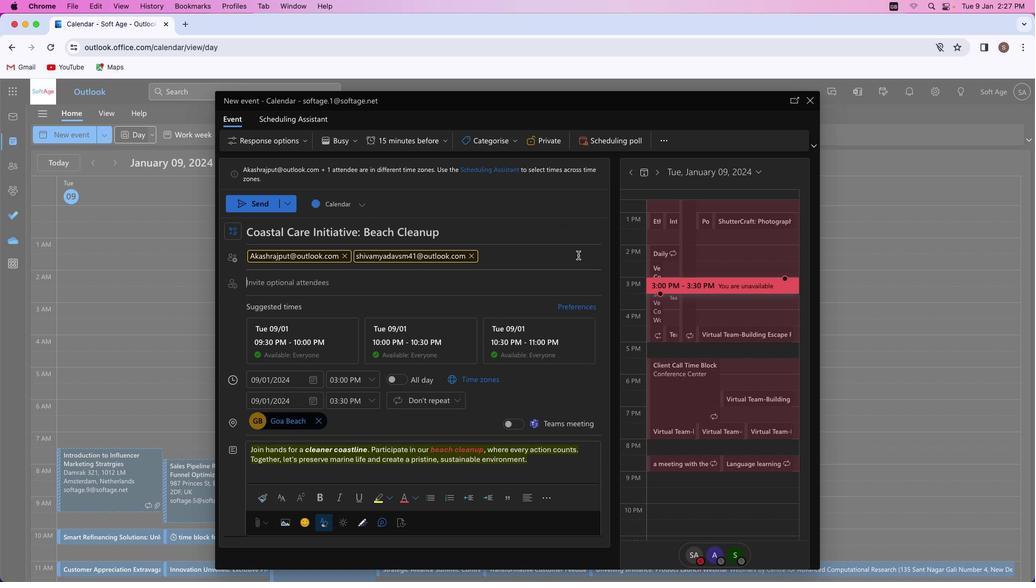 
Action: Mouse pressed left at (563, 240)
Screenshot: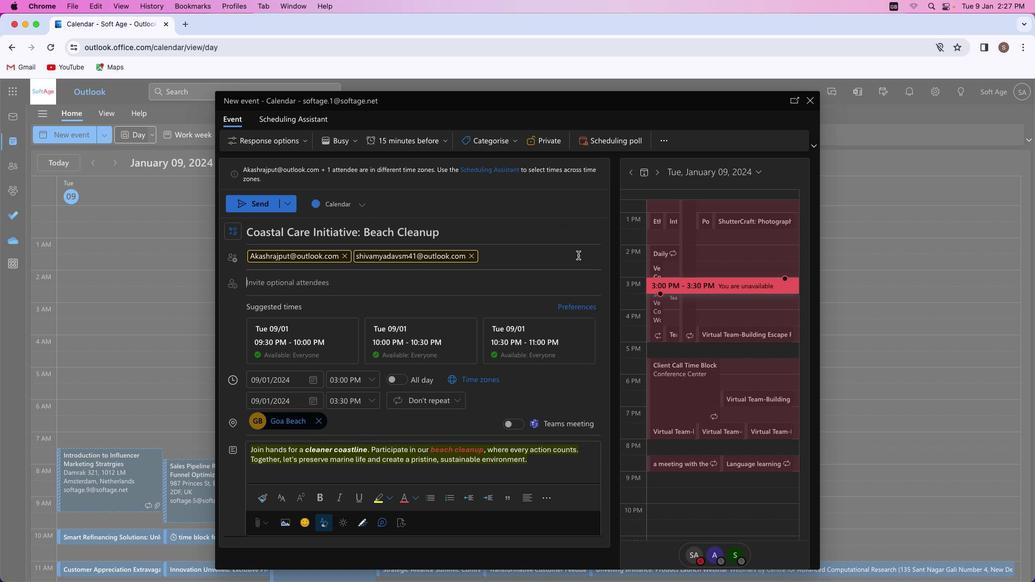 
Action: Mouse moved to (289, 269)
Screenshot: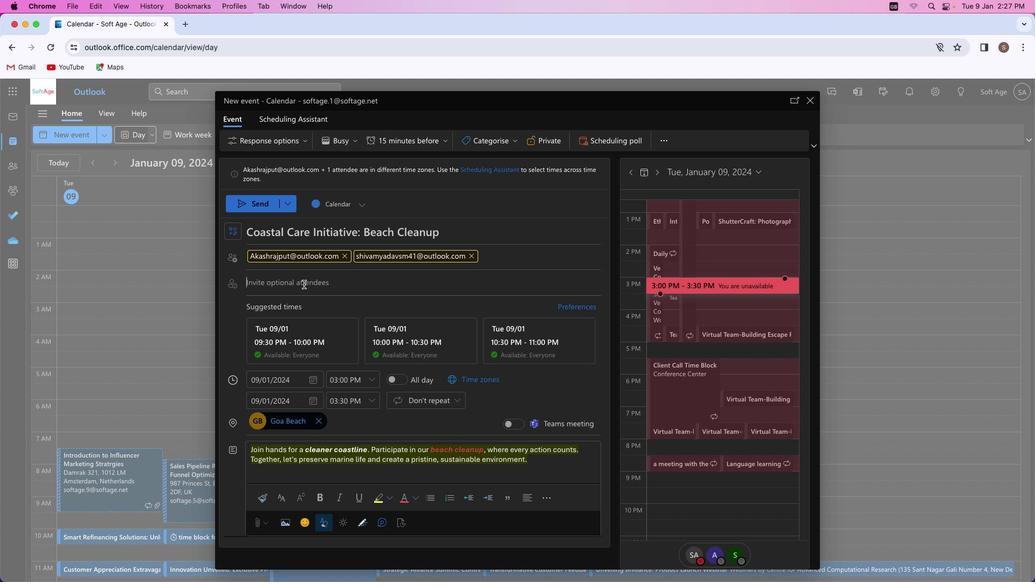 
Action: Key pressed 'm'Key.backspace'm''u''k''k''u''n''d''1''0'Key.shift'@''o''u''t''l''o''o''k''.''c''o''m'
Screenshot: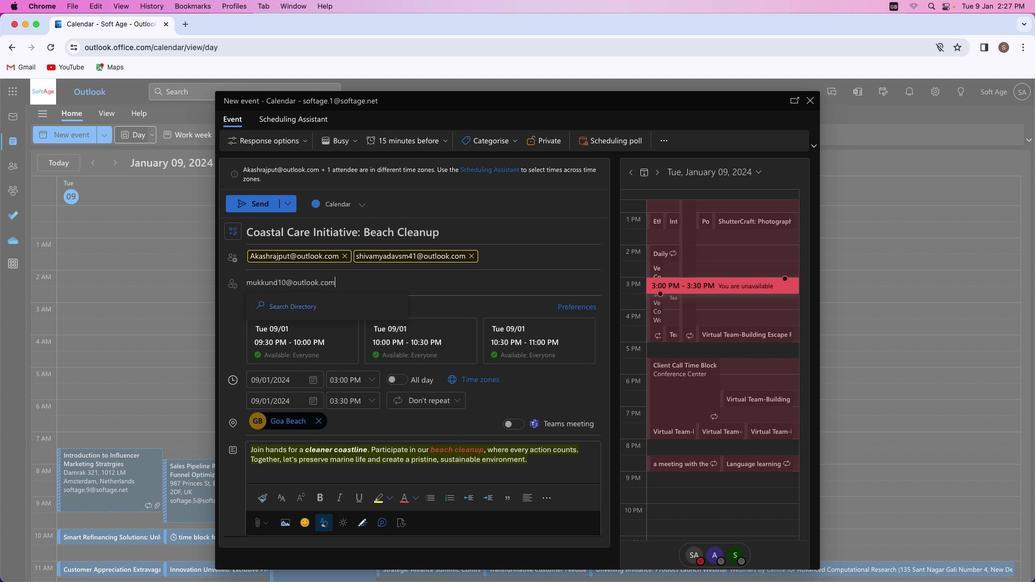 
Action: Mouse moved to (318, 286)
Screenshot: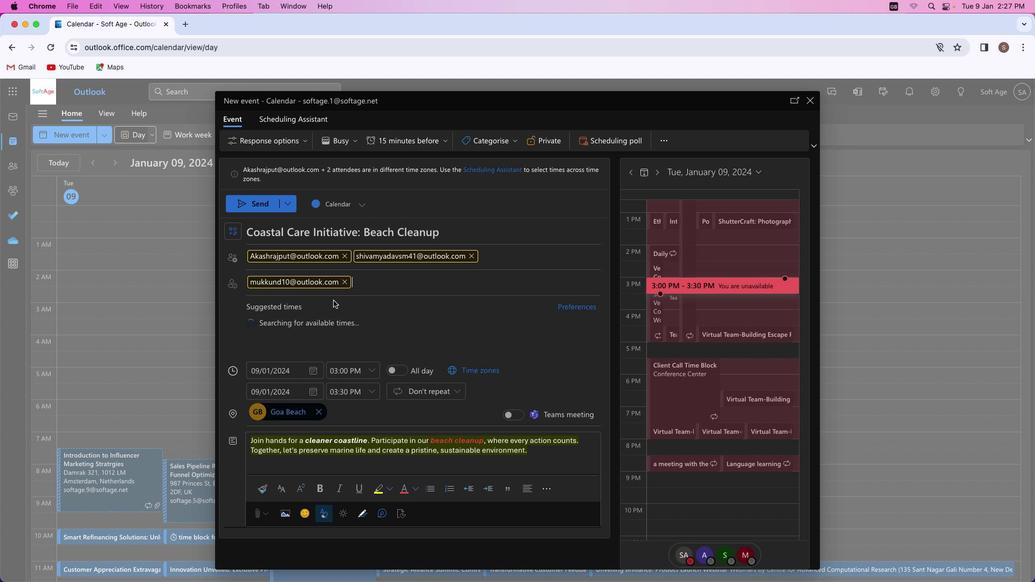 
Action: Mouse pressed left at (318, 286)
Screenshot: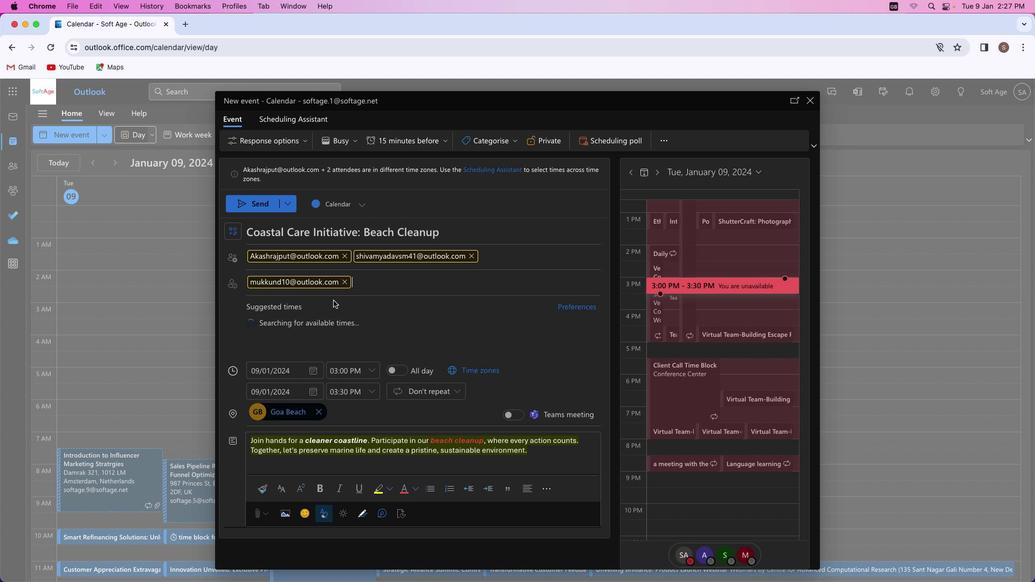 
Action: Mouse moved to (243, 187)
Screenshot: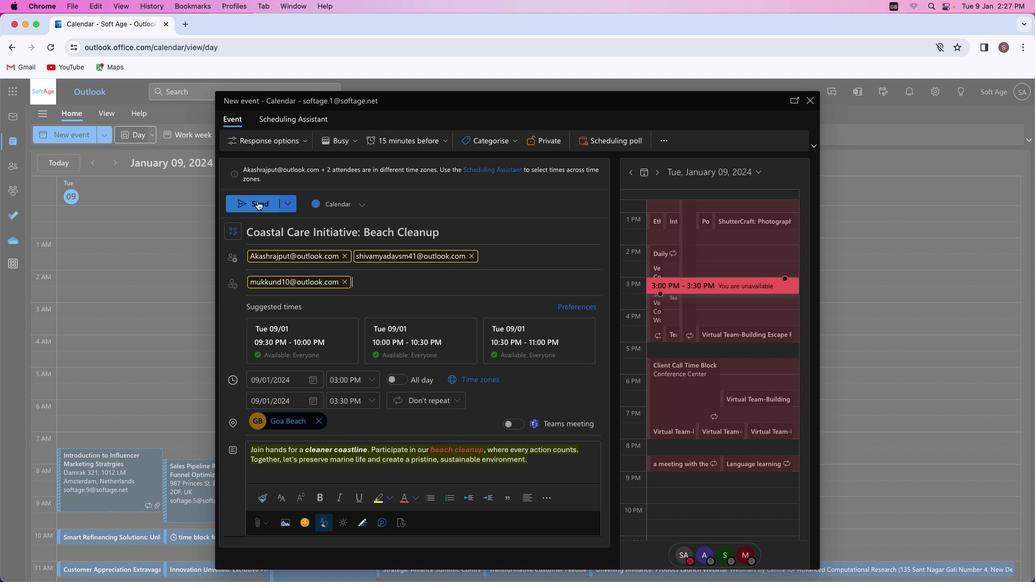 
Action: Mouse pressed left at (243, 187)
Screenshot: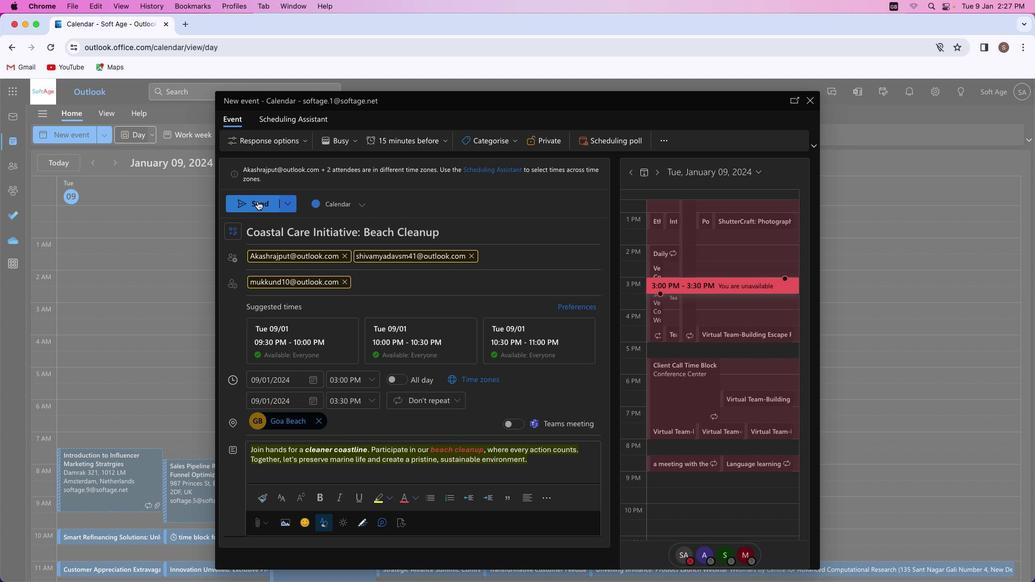 
Action: Mouse moved to (469, 369)
Screenshot: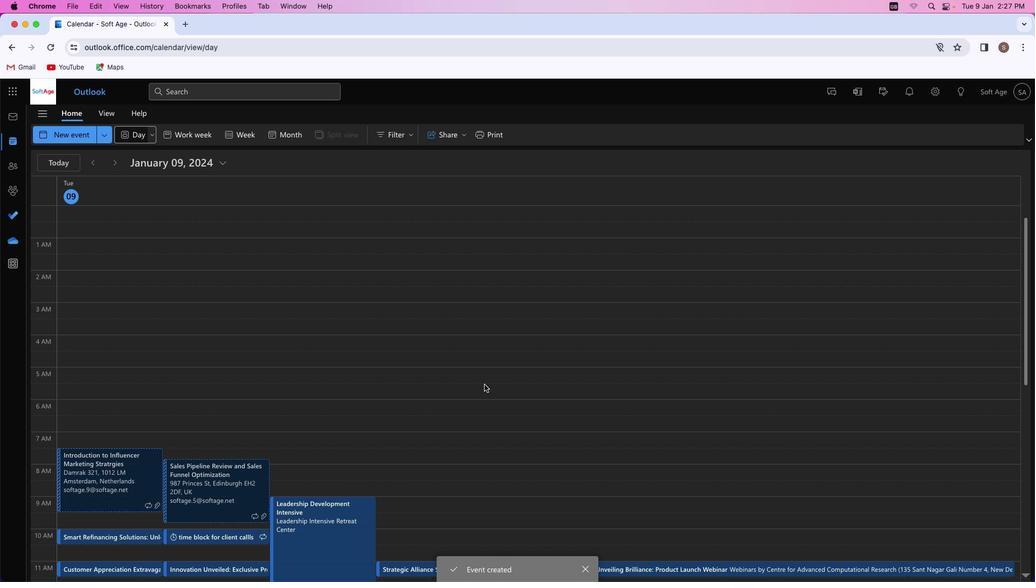 
